 Task: Open a blank sheet, save the file as Christian Add the quote 'Strive to be a voice, not an echo.'Strive to be a voice, not an echo.  Apply font style Apply font style Broadway and font size 24 Align the text to the Right .Change the text color to  Orange
Action: Mouse moved to (30, 24)
Screenshot: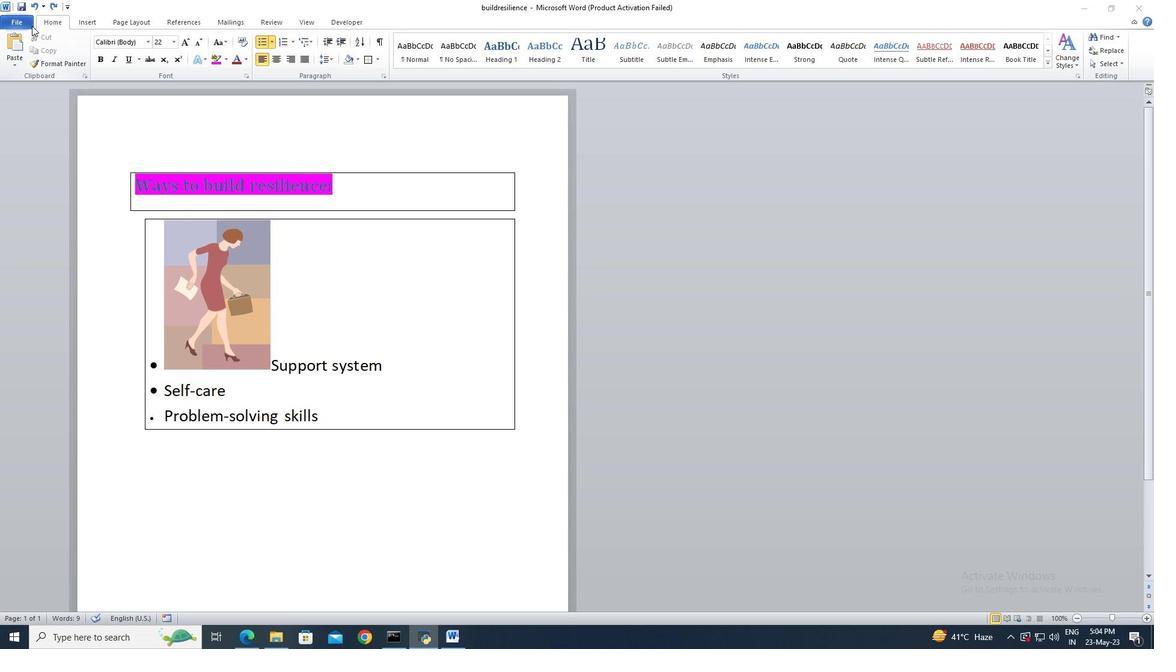 
Action: Mouse pressed left at (30, 24)
Screenshot: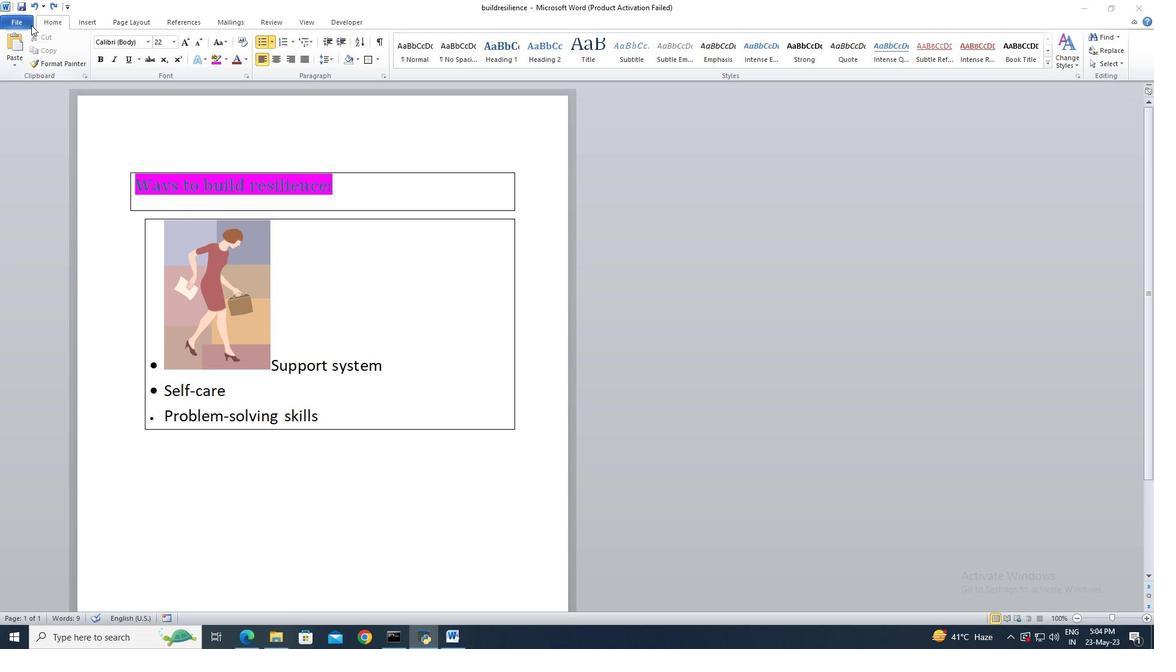 
Action: Mouse pressed left at (30, 24)
Screenshot: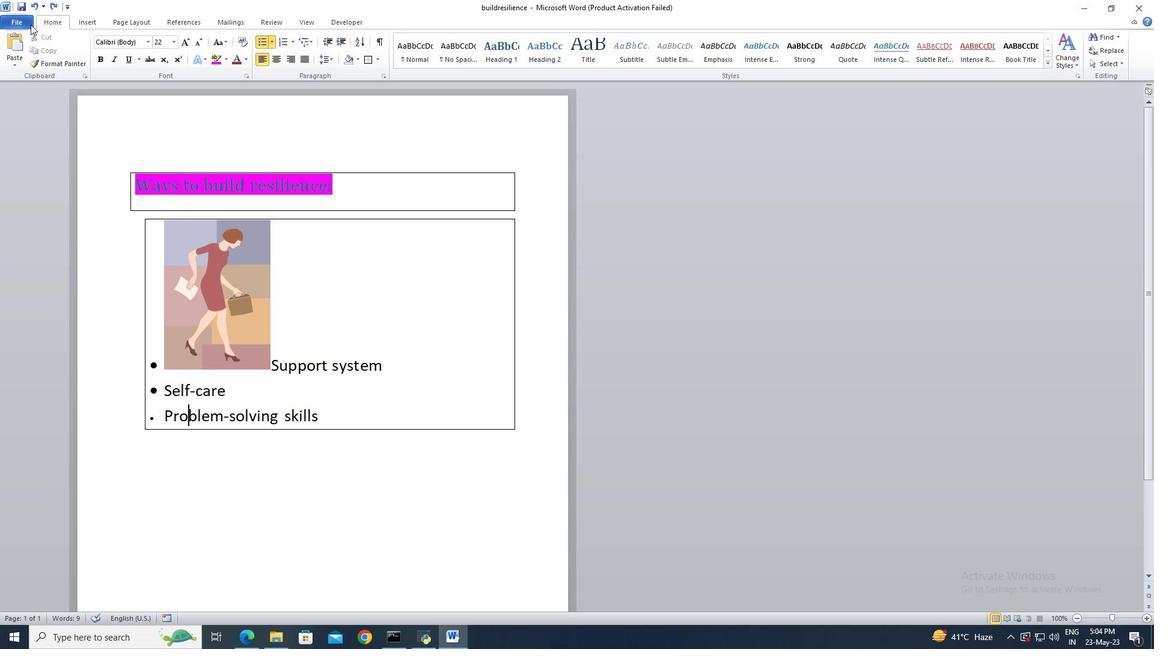 
Action: Mouse moved to (24, 154)
Screenshot: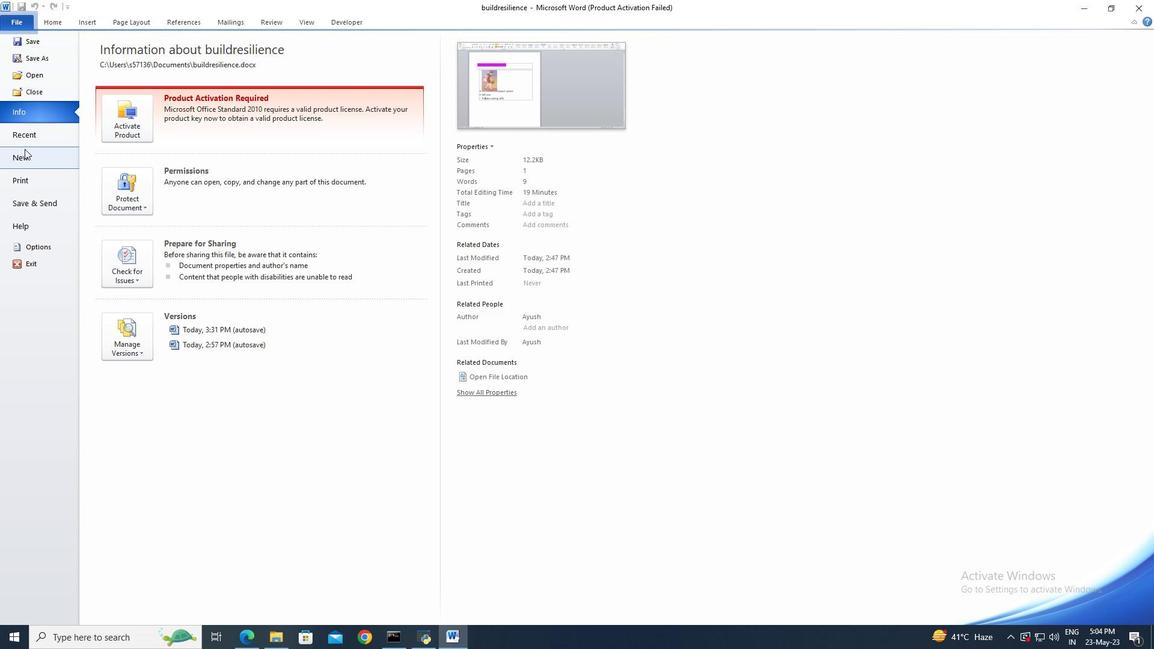 
Action: Mouse pressed left at (24, 154)
Screenshot: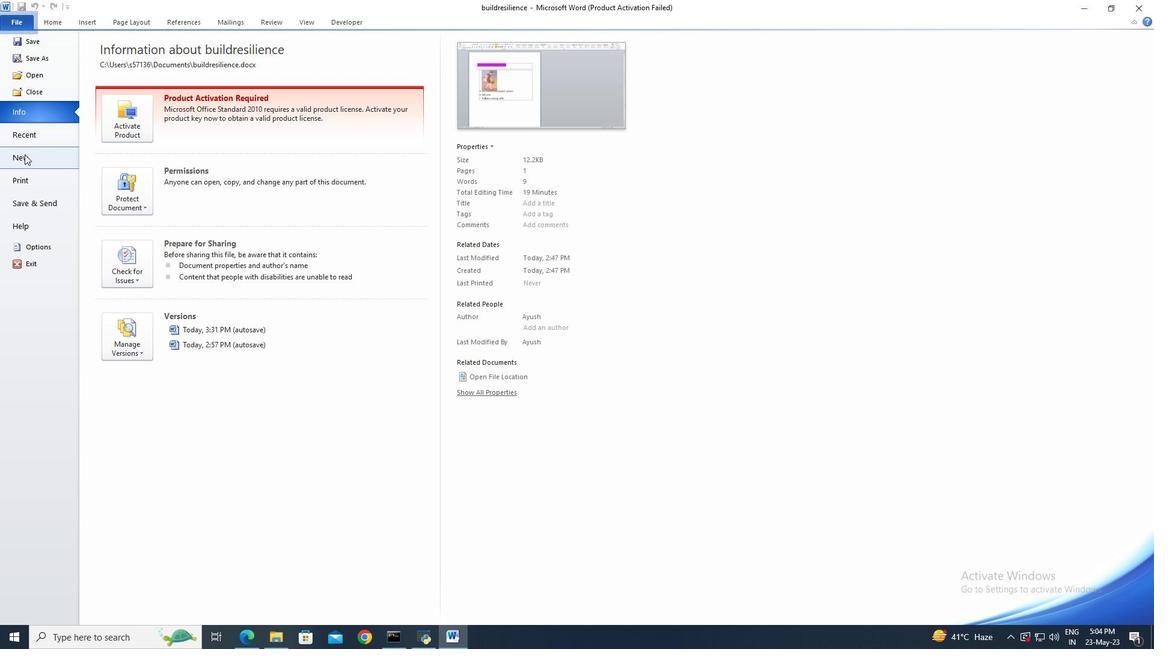 
Action: Mouse moved to (592, 300)
Screenshot: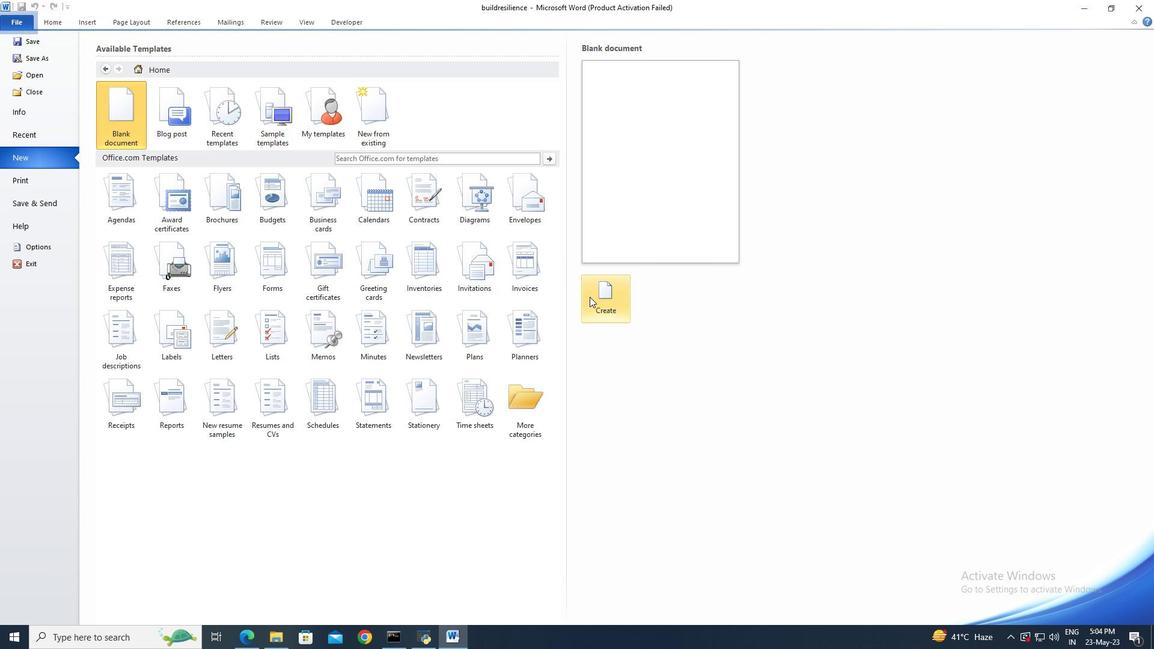 
Action: Mouse pressed left at (592, 300)
Screenshot: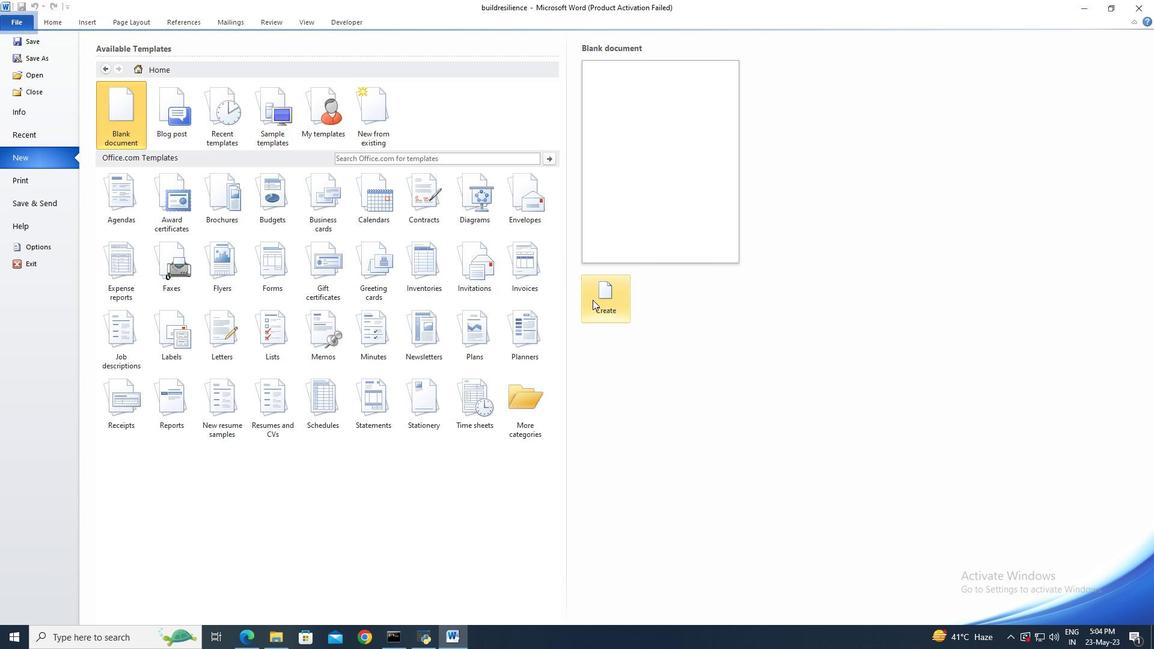 
Action: Mouse moved to (22, 21)
Screenshot: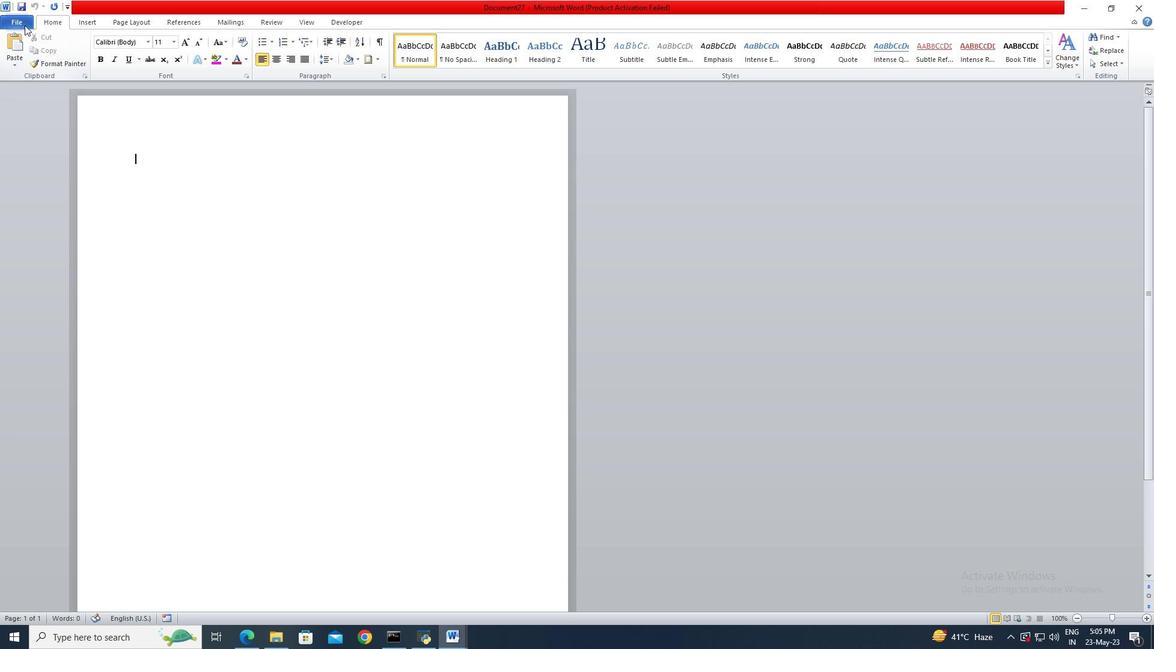 
Action: Mouse pressed left at (22, 21)
Screenshot: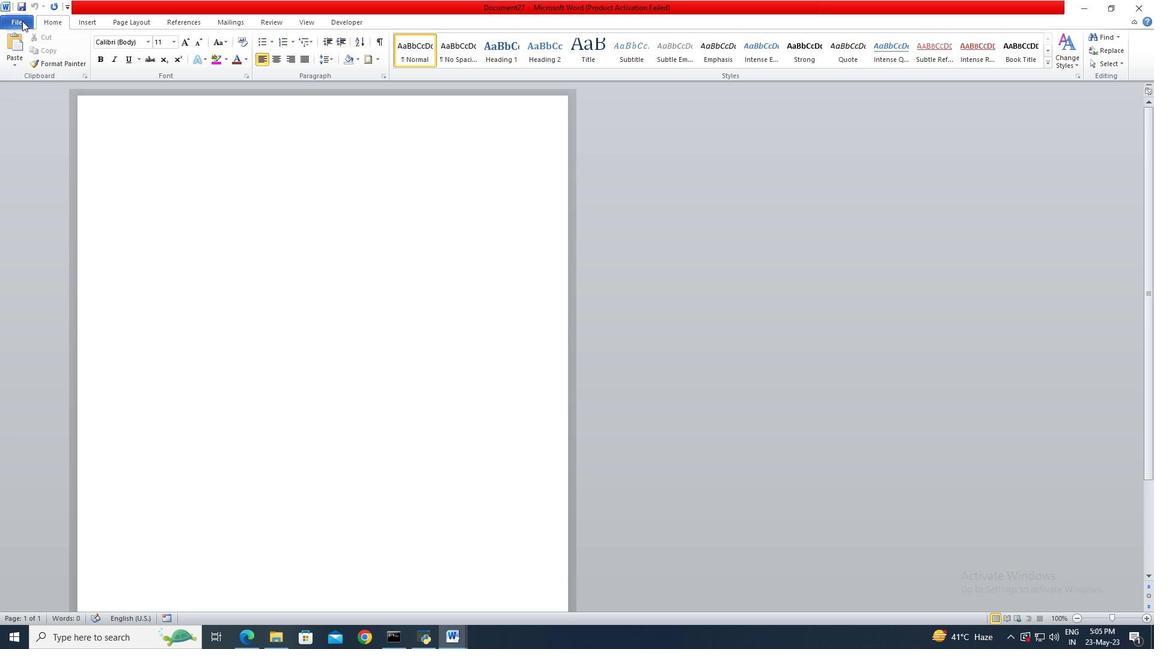 
Action: Mouse moved to (24, 57)
Screenshot: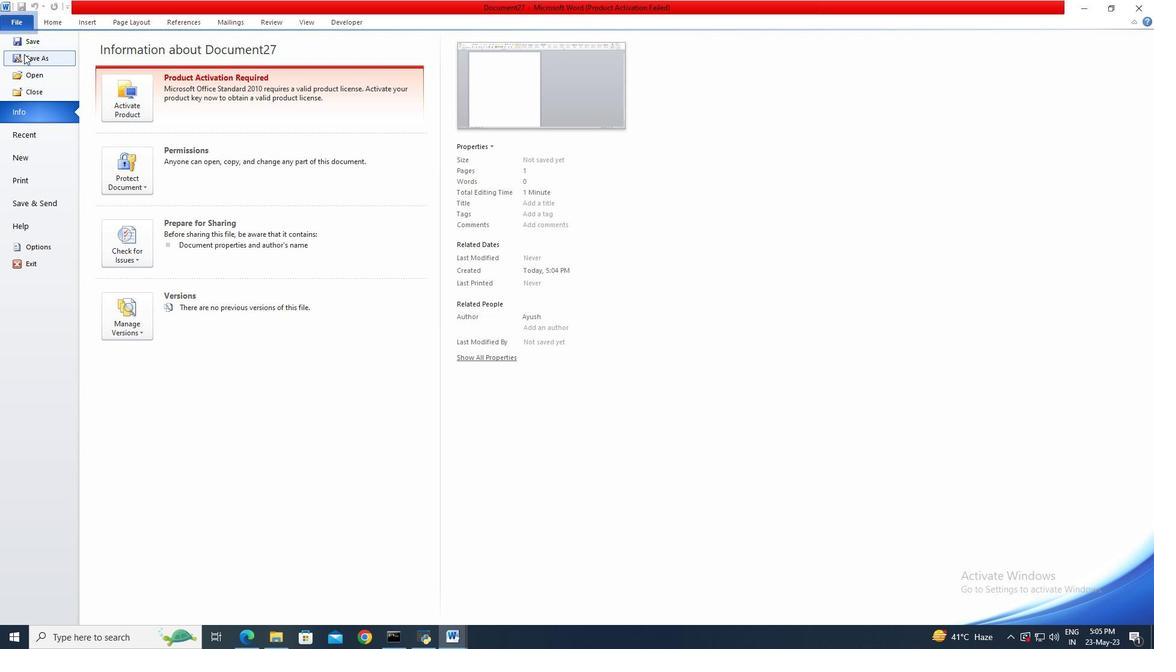
Action: Mouse pressed left at (24, 57)
Screenshot: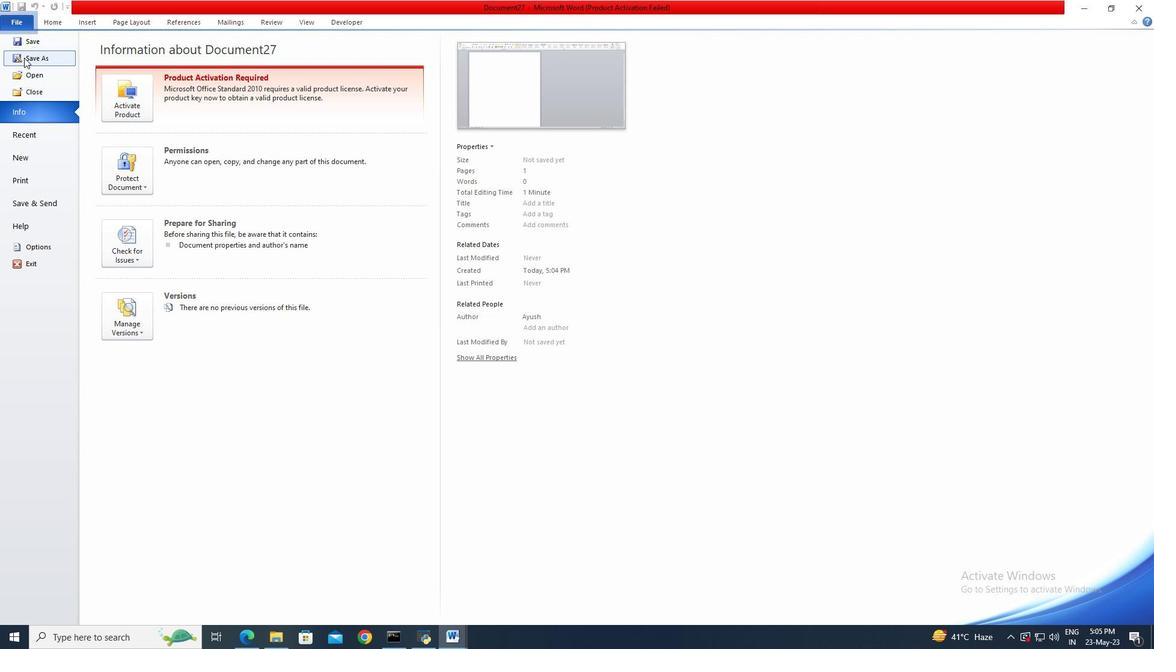 
Action: Key pressed <Key.shift>Christian
Screenshot: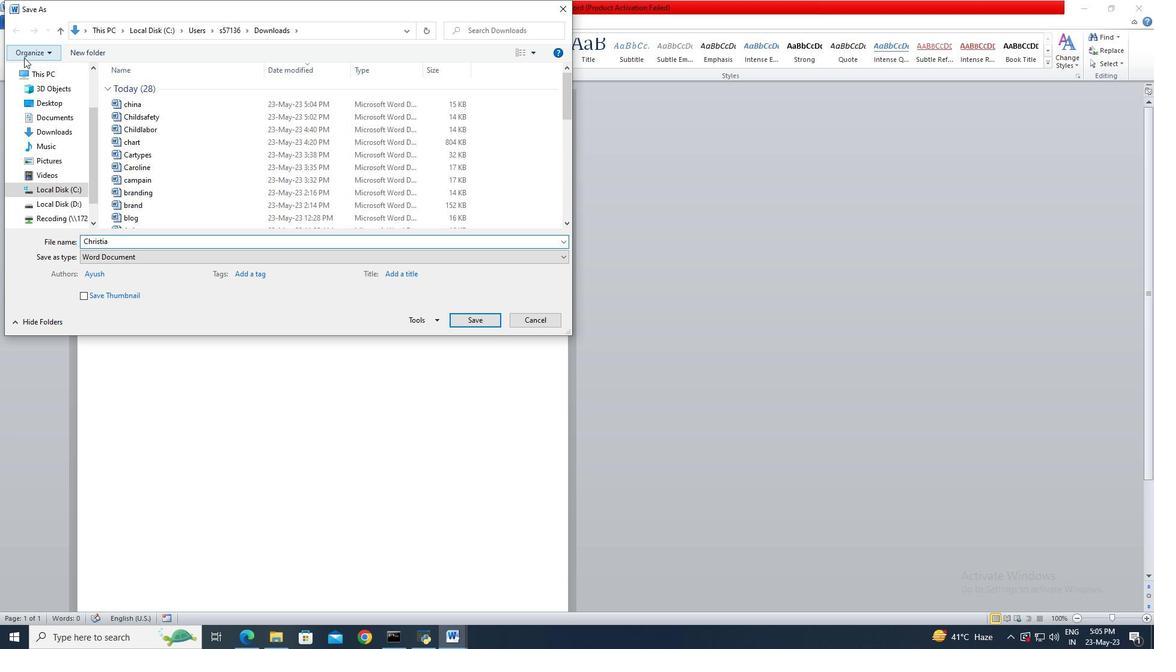 
Action: Mouse moved to (463, 317)
Screenshot: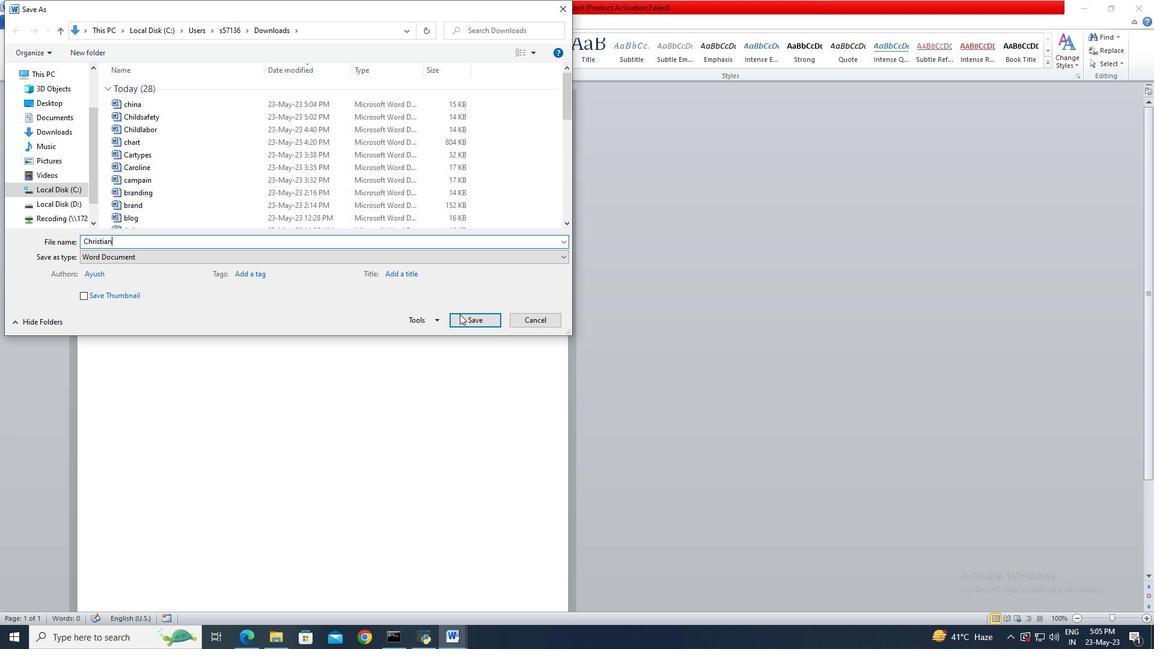 
Action: Mouse pressed left at (463, 317)
Screenshot: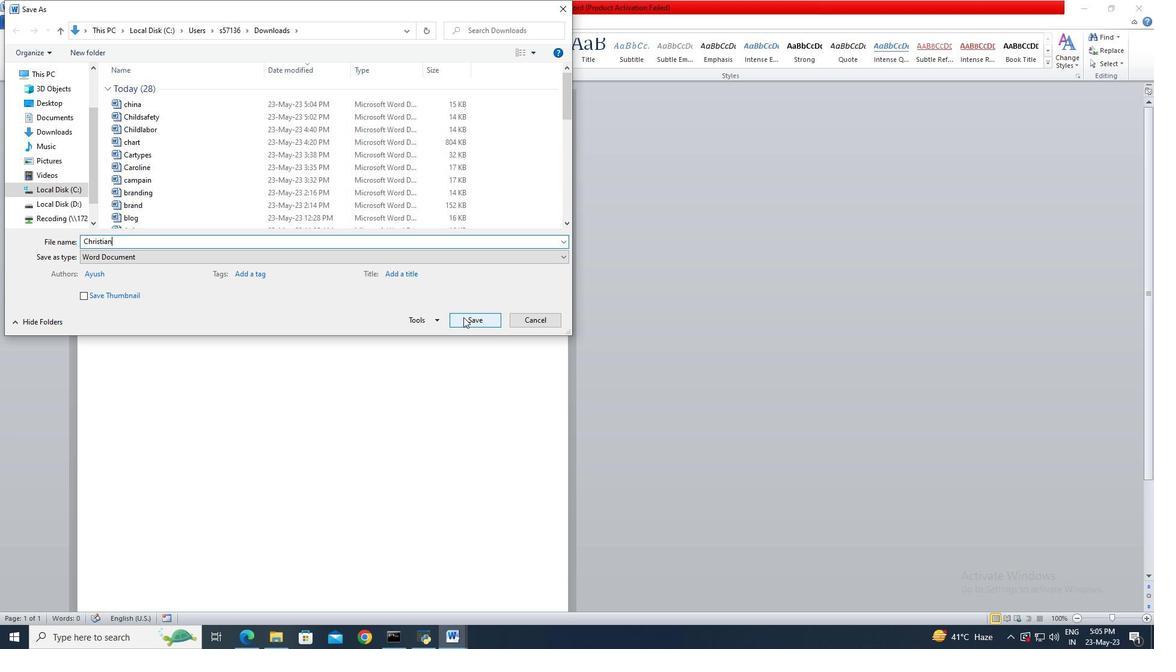 
Action: Mouse moved to (158, 166)
Screenshot: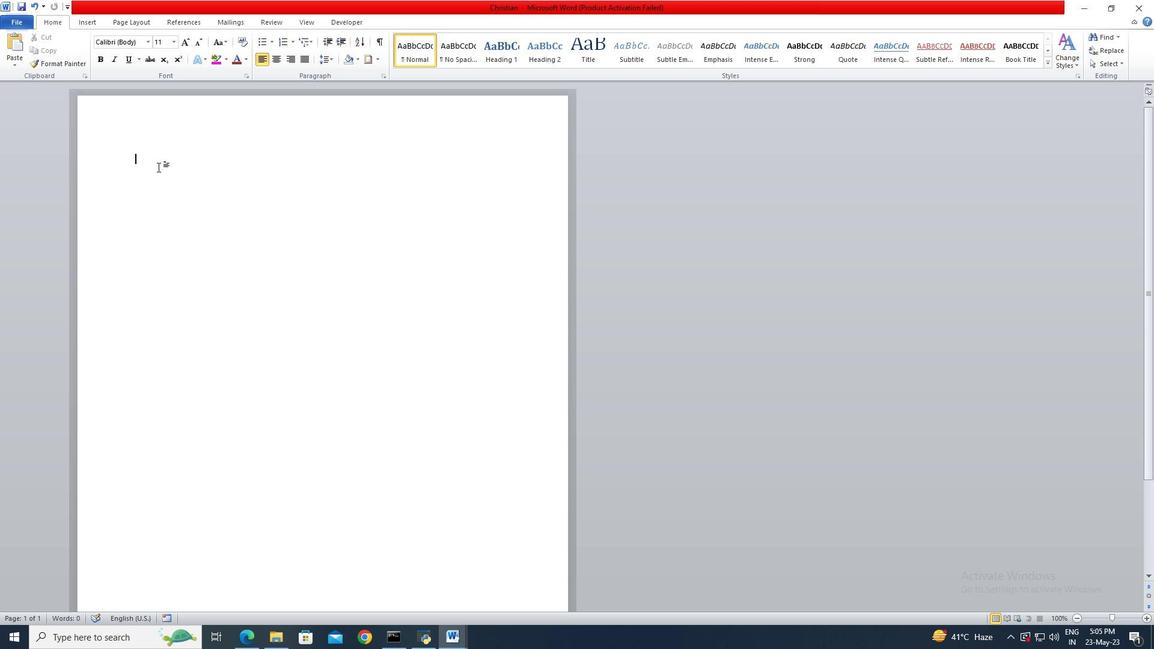 
Action: Mouse pressed left at (158, 166)
Screenshot: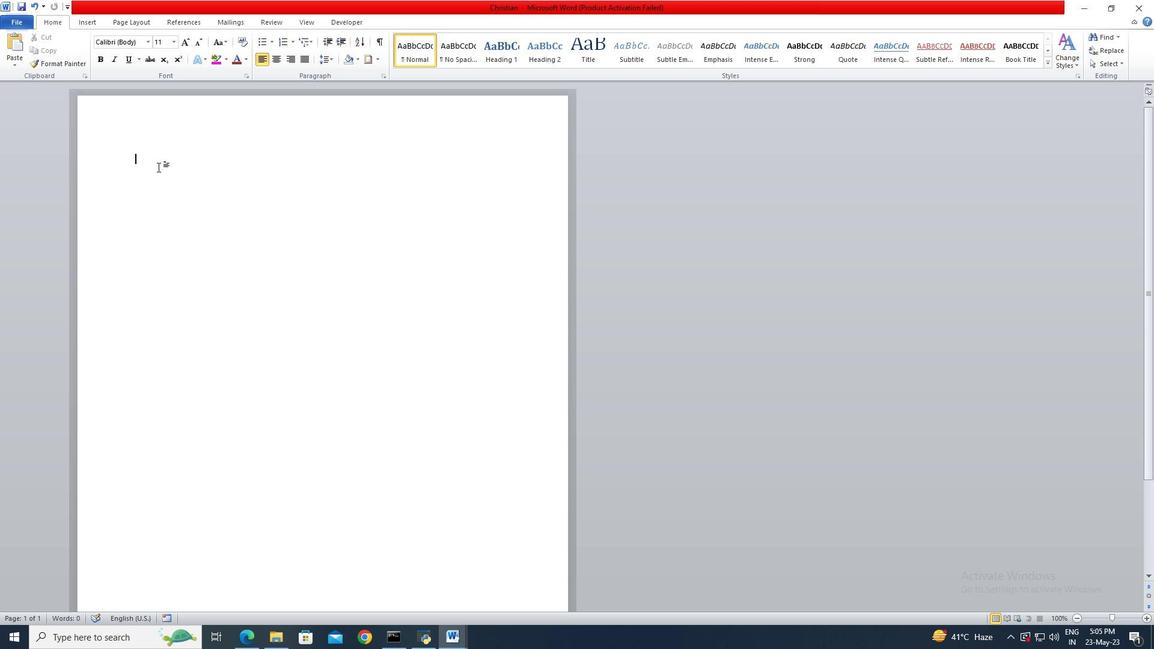 
Action: Key pressed <Key.shift>"<Key.shift_r>Strive<Key.space>to<Key.space>be<Key.space>a<Key.space>voice,<Key.space>not<Key.space>an<Key.space>echo.<Key.shift><Key.shift><Key.shift><Key.shift>"
Screenshot: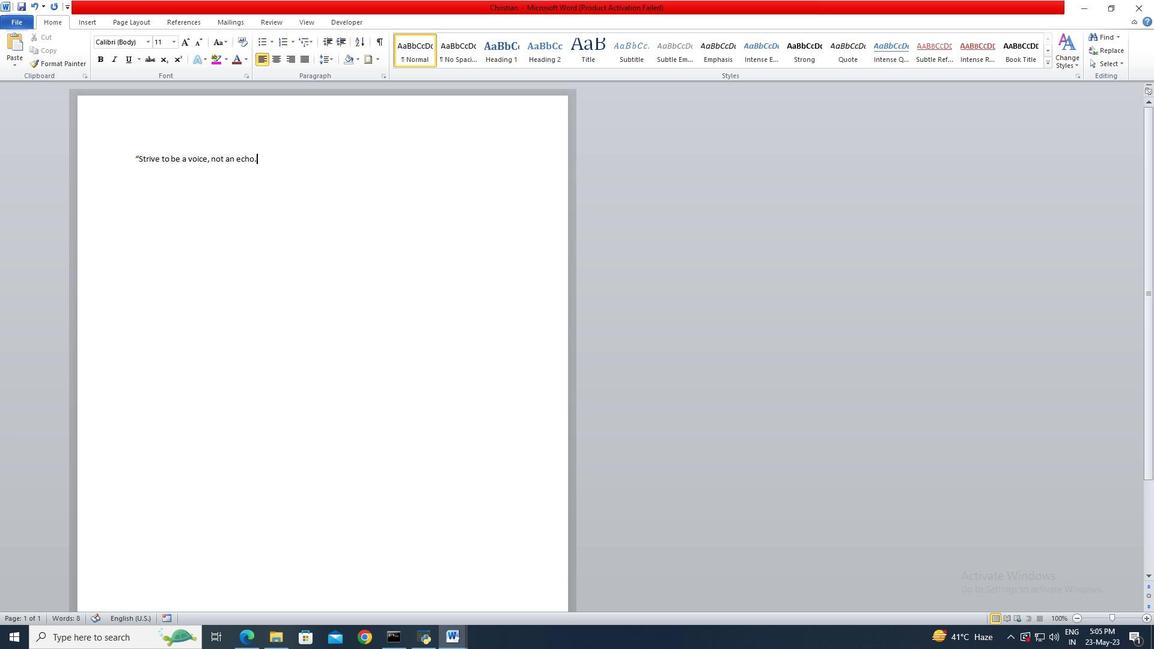 
Action: Mouse moved to (131, 158)
Screenshot: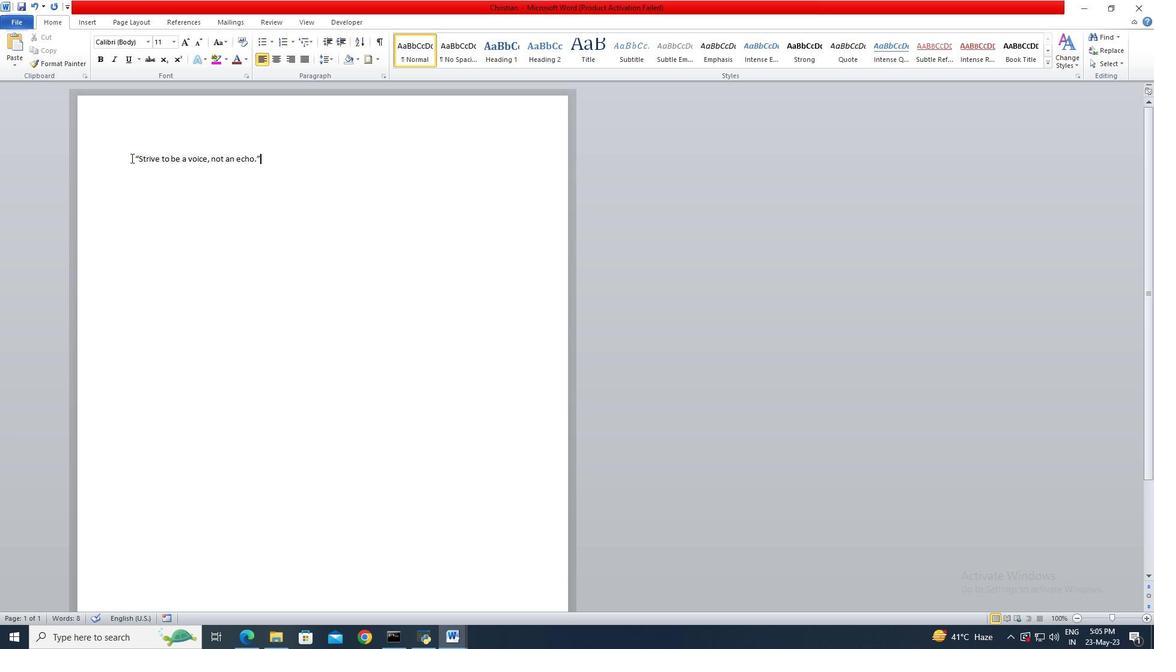 
Action: Mouse pressed left at (131, 158)
Screenshot: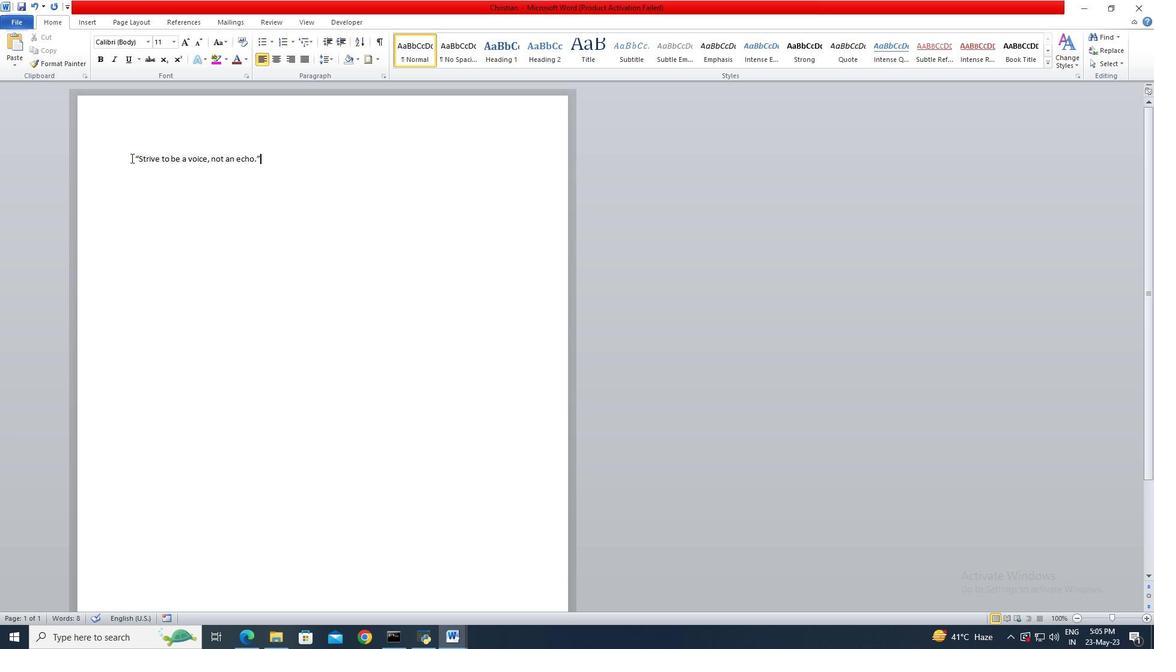 
Action: Mouse moved to (235, 158)
Screenshot: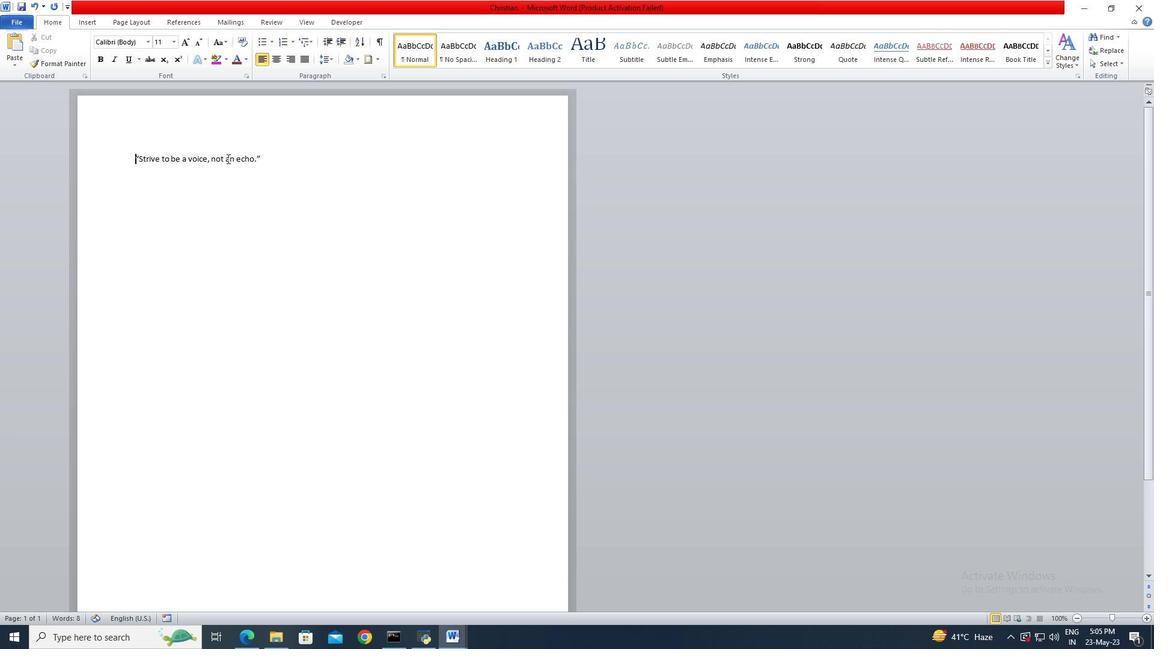 
Action: Key pressed <Key.shift>
Screenshot: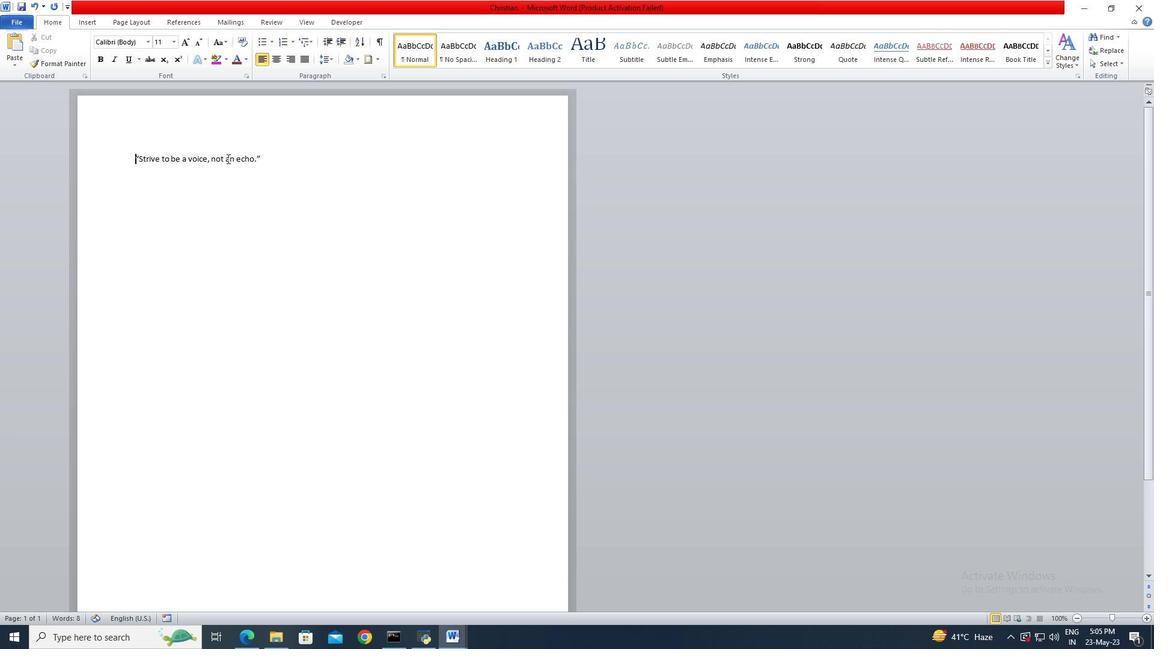 
Action: Mouse moved to (266, 159)
Screenshot: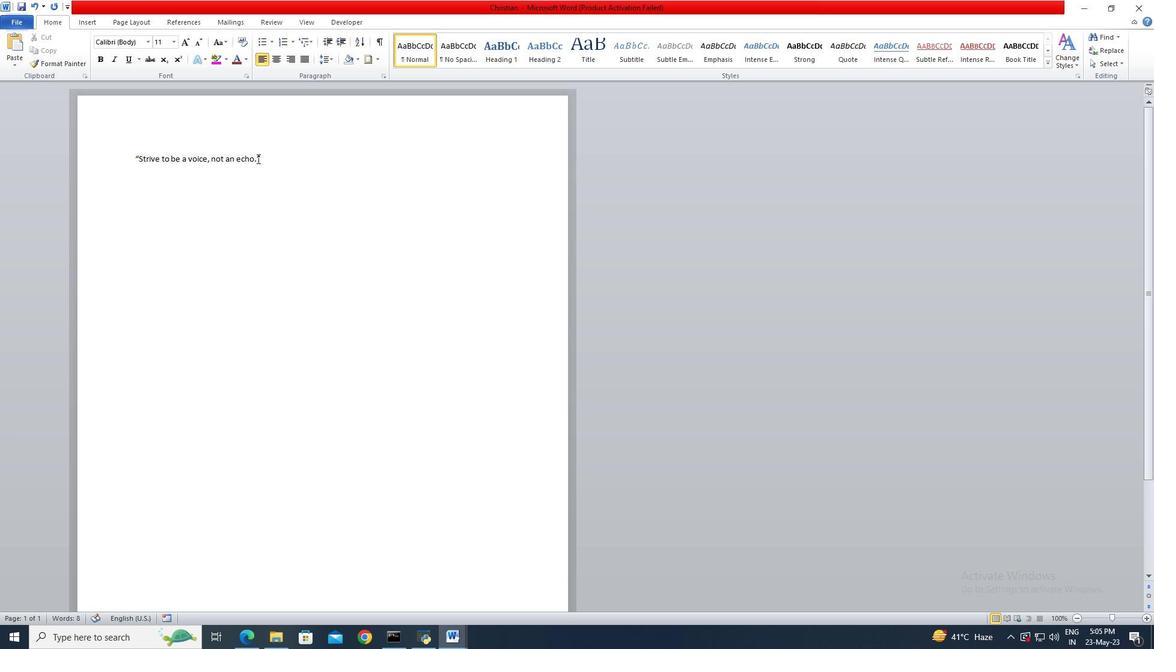 
Action: Key pressed <Key.shift><Key.shift><Key.shift><Key.shift><Key.shift><Key.shift><Key.shift><Key.shift>
Screenshot: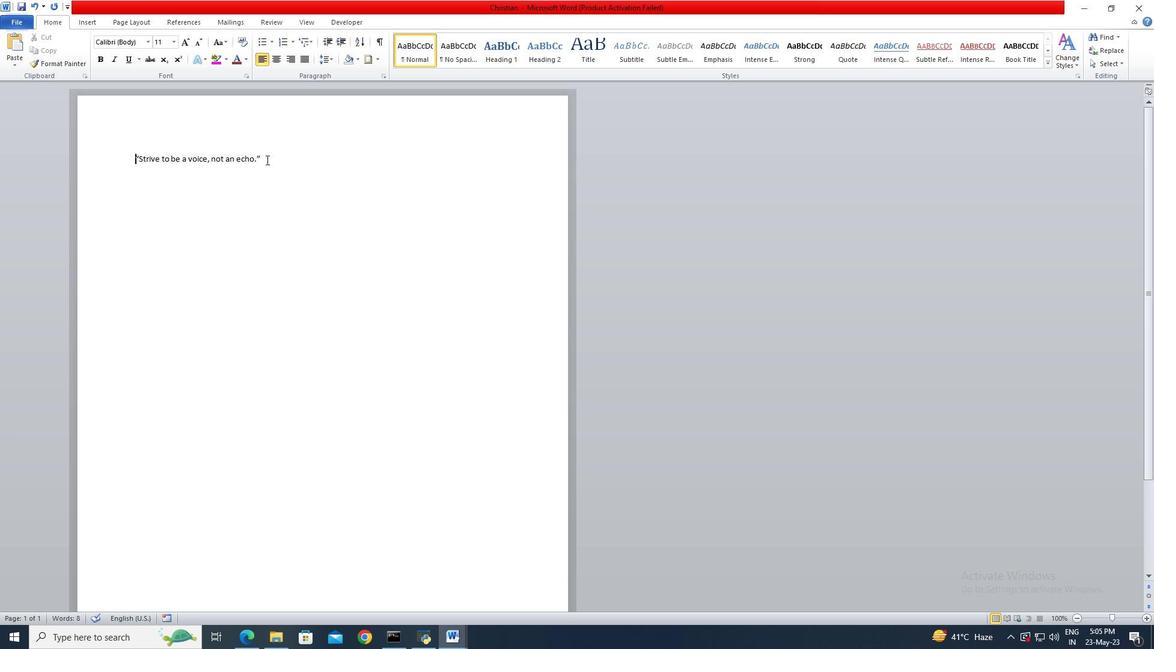 
Action: Mouse pressed left at (266, 159)
Screenshot: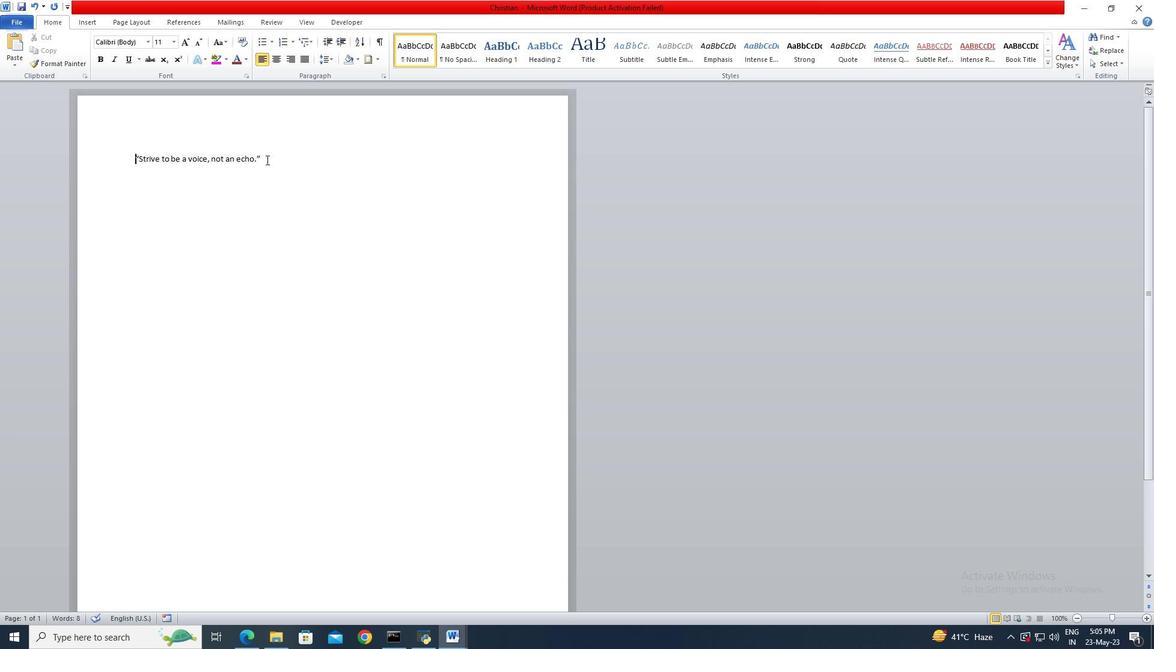 
Action: Key pressed <Key.shift><Key.shift><Key.shift><Key.shift><Key.shift><Key.shift>
Screenshot: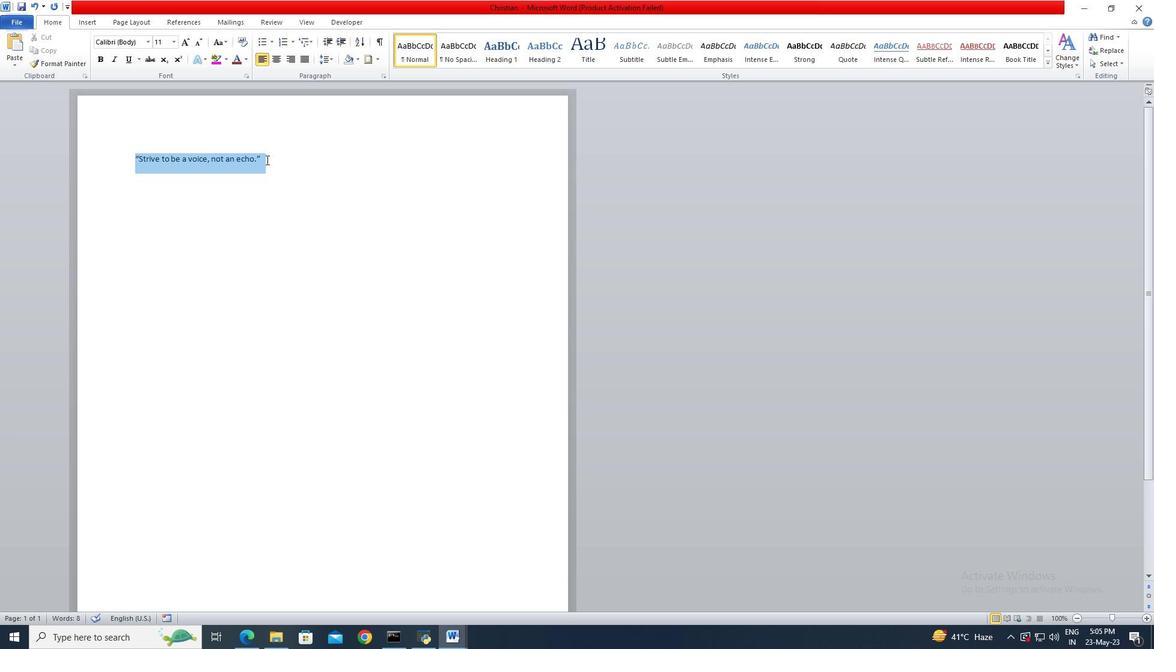 
Action: Mouse moved to (150, 47)
Screenshot: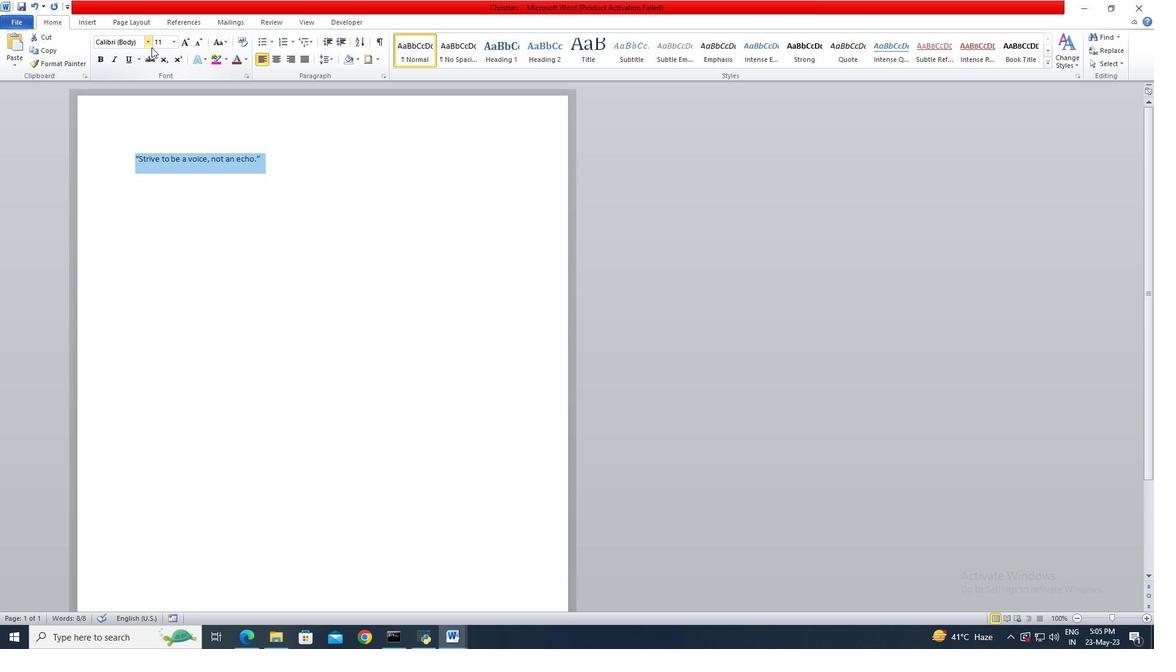 
Action: Mouse pressed left at (150, 47)
Screenshot: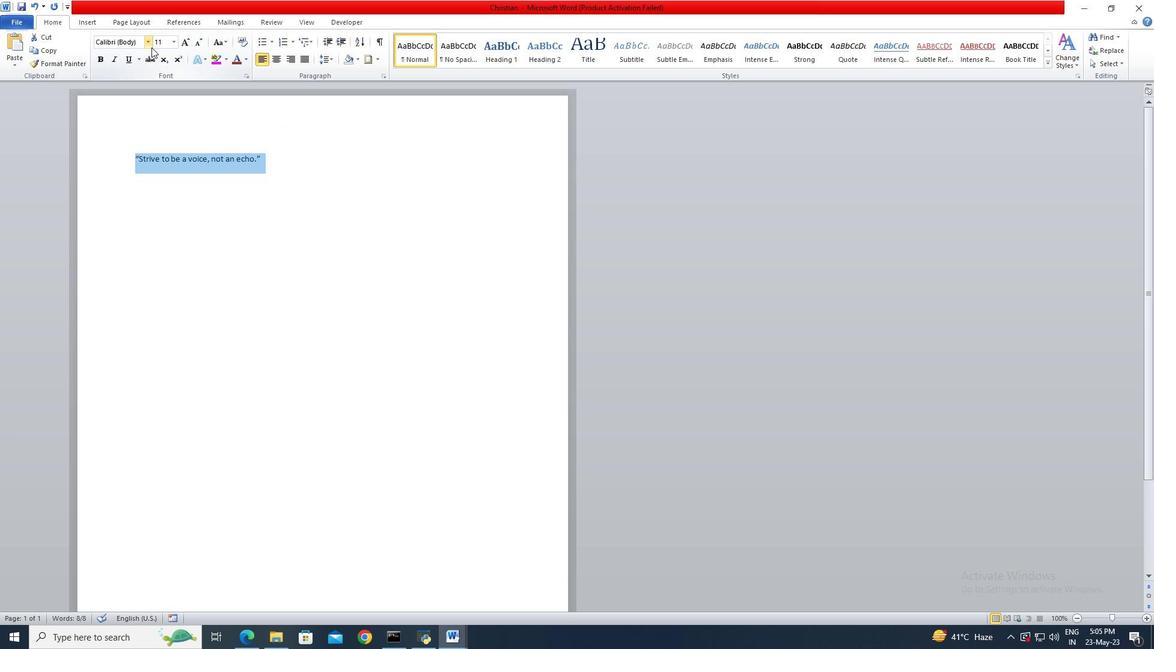 
Action: Mouse moved to (178, 358)
Screenshot: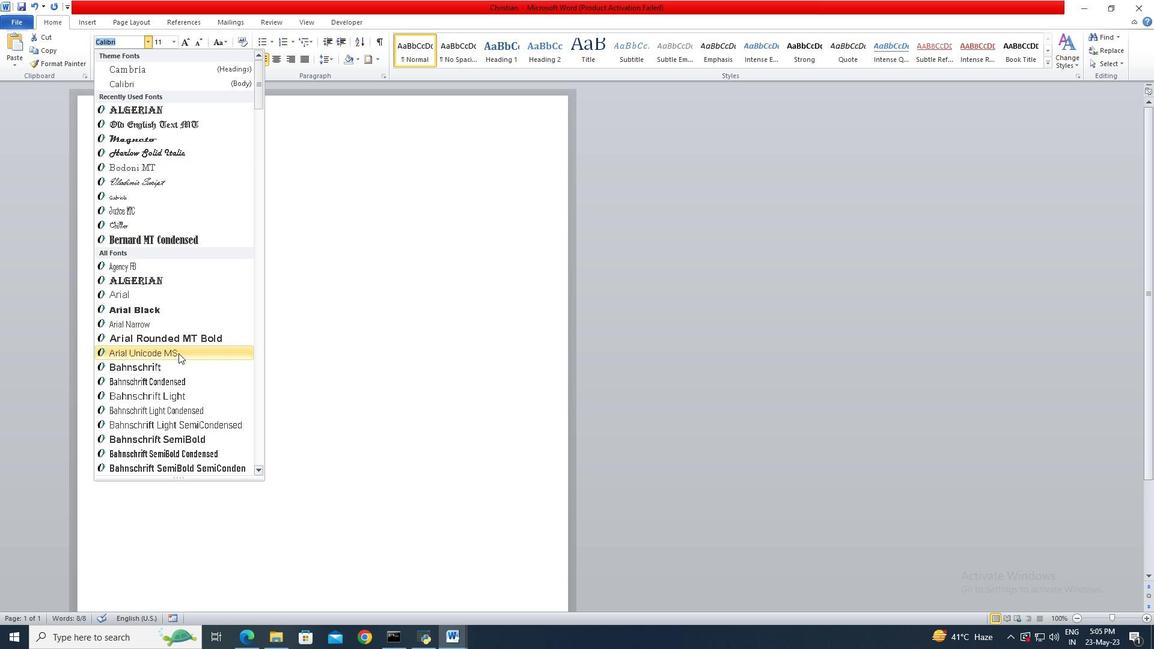 
Action: Mouse scrolled (178, 357) with delta (0, 0)
Screenshot: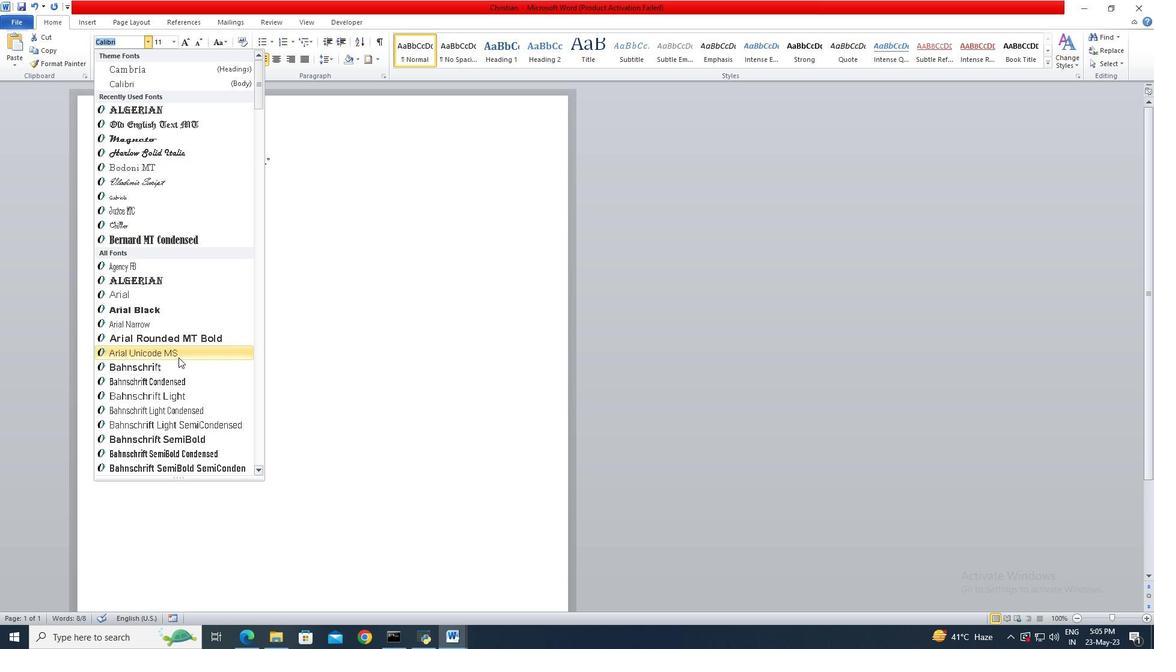 
Action: Mouse moved to (178, 358)
Screenshot: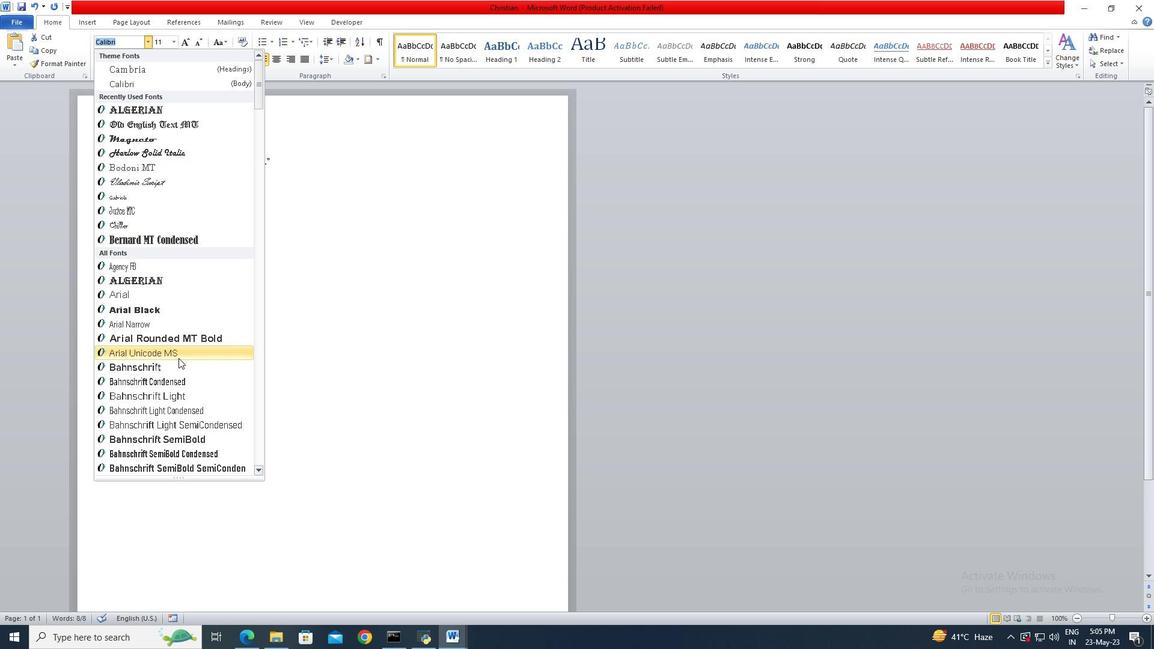 
Action: Mouse scrolled (178, 358) with delta (0, 0)
Screenshot: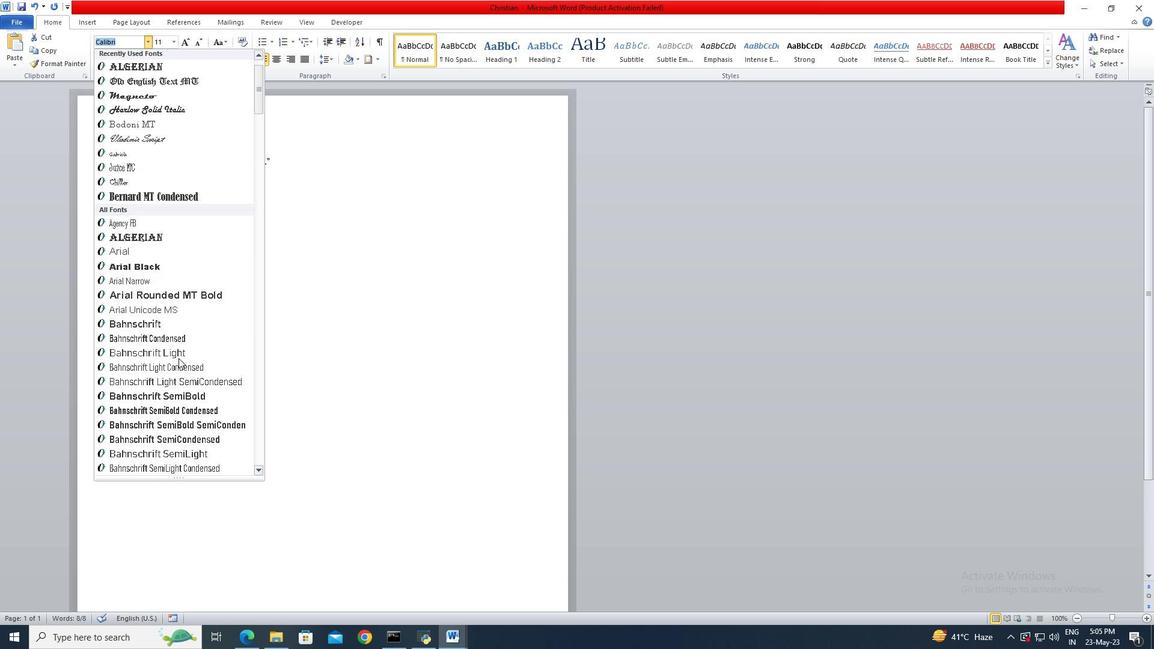 
Action: Mouse scrolled (178, 358) with delta (0, 0)
Screenshot: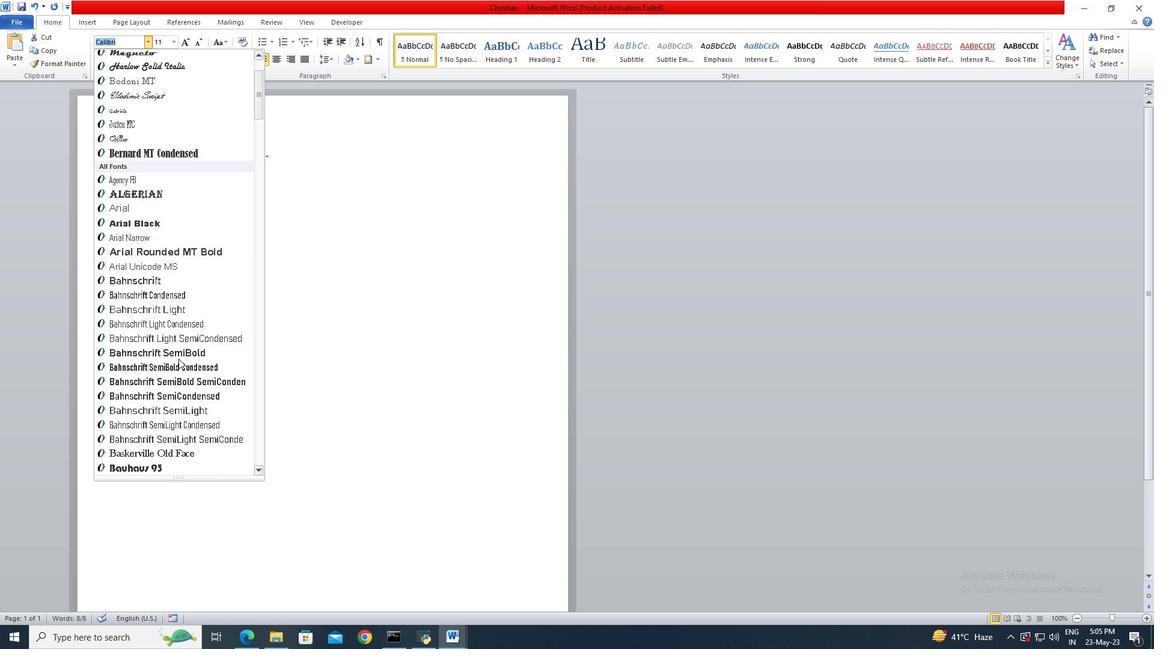 
Action: Mouse scrolled (178, 358) with delta (0, 0)
Screenshot: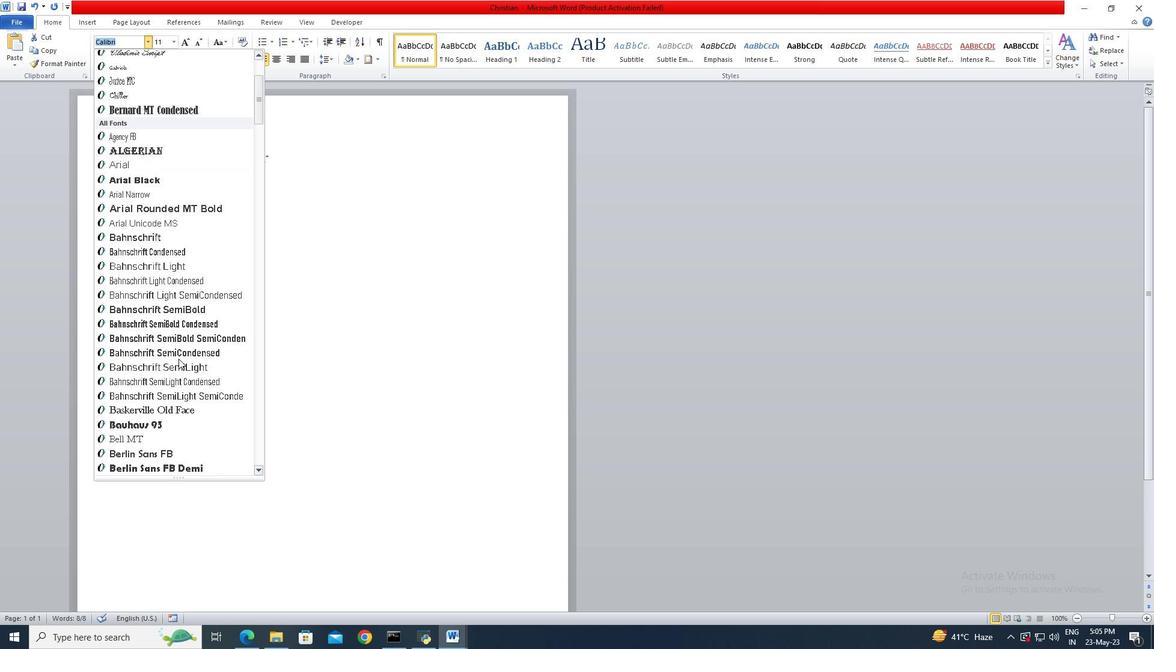 
Action: Mouse scrolled (178, 358) with delta (0, 0)
Screenshot: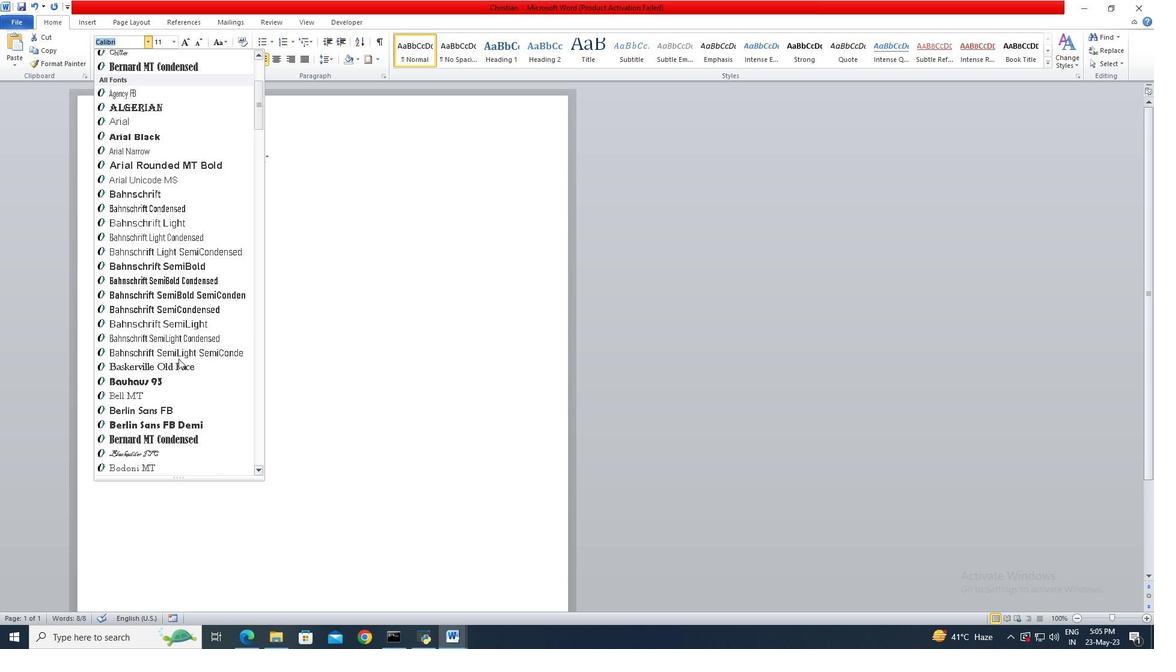 
Action: Mouse scrolled (178, 358) with delta (0, 0)
Screenshot: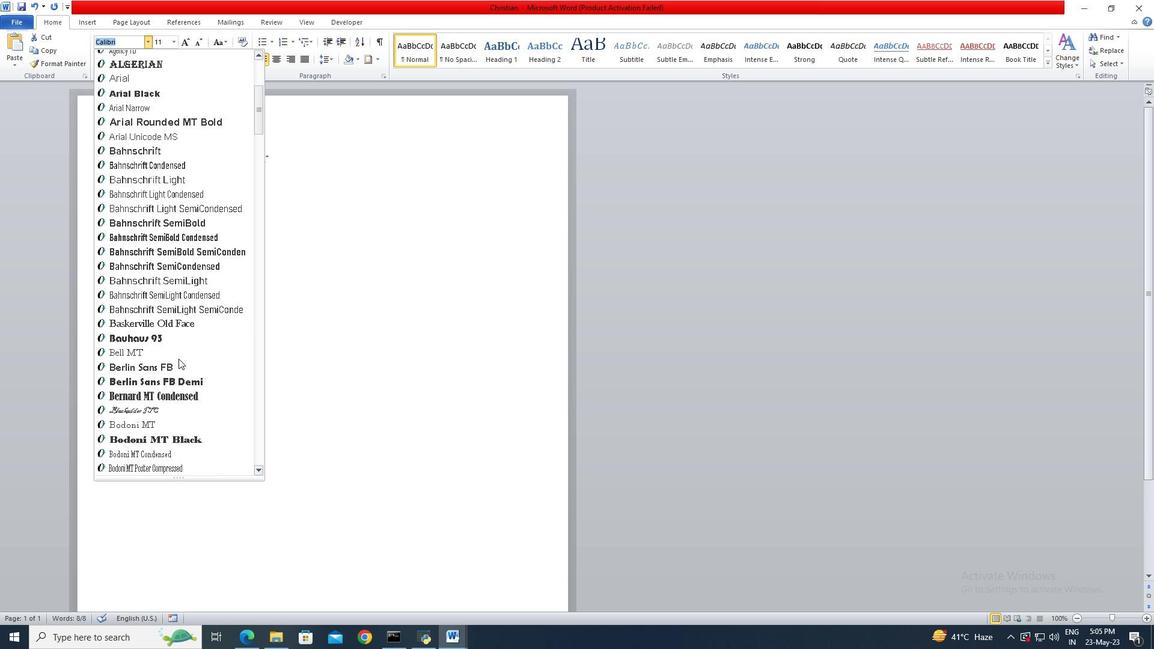 
Action: Mouse scrolled (178, 358) with delta (0, 0)
Screenshot: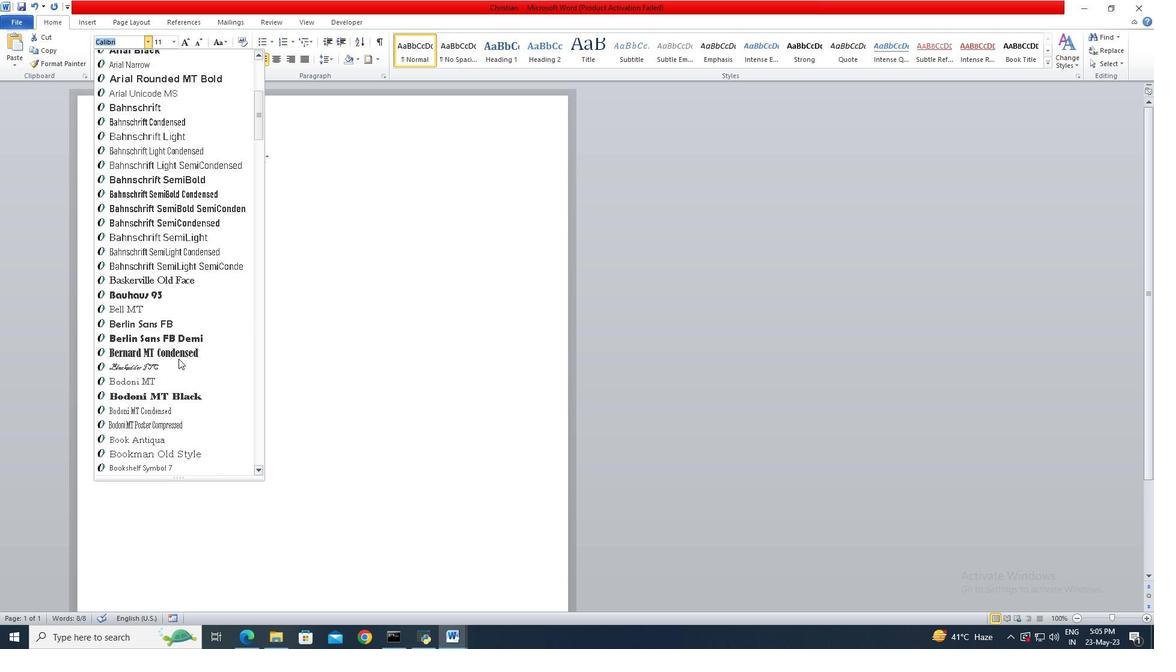 
Action: Mouse moved to (176, 465)
Screenshot: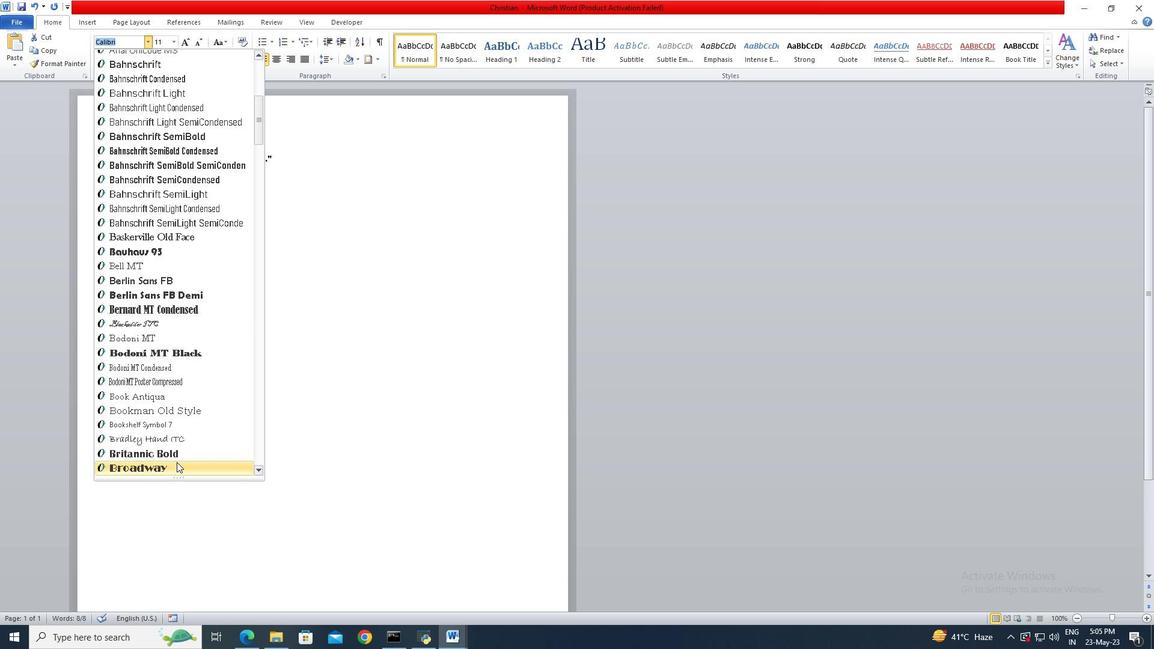 
Action: Mouse pressed left at (176, 465)
Screenshot: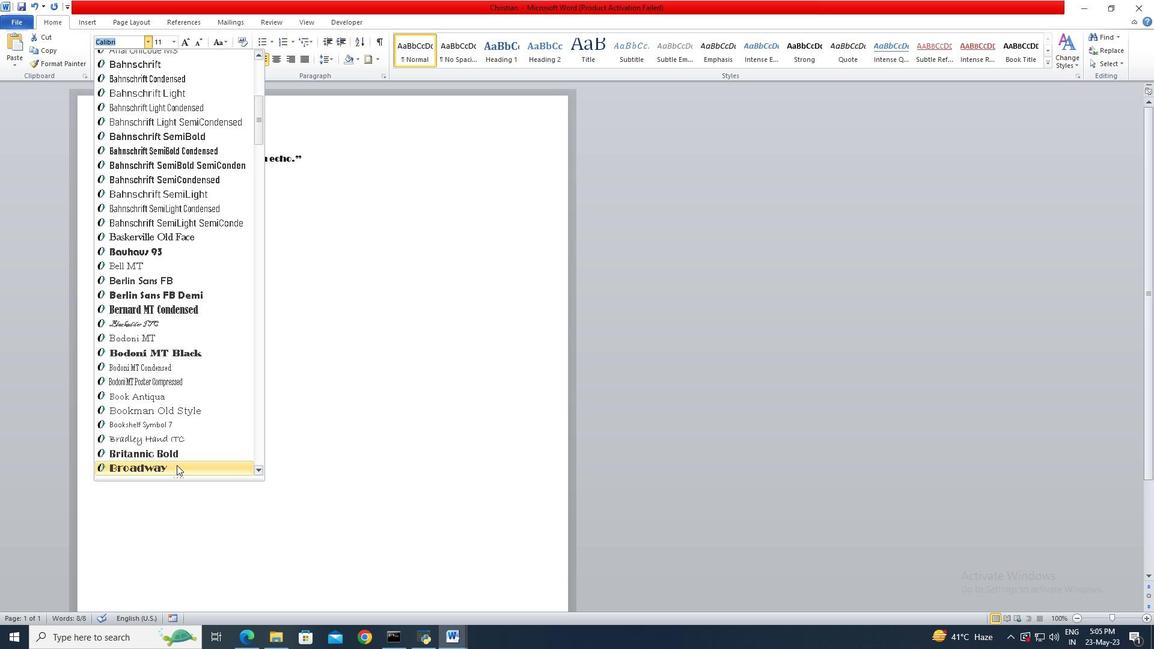 
Action: Mouse moved to (173, 42)
Screenshot: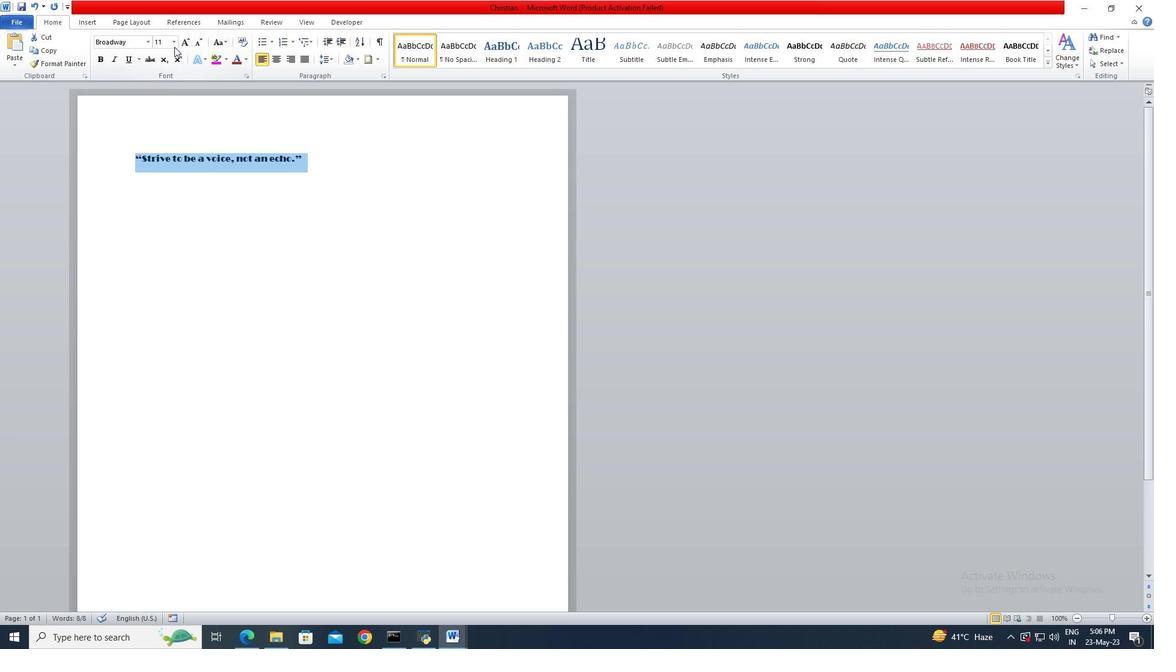 
Action: Mouse pressed left at (173, 42)
Screenshot: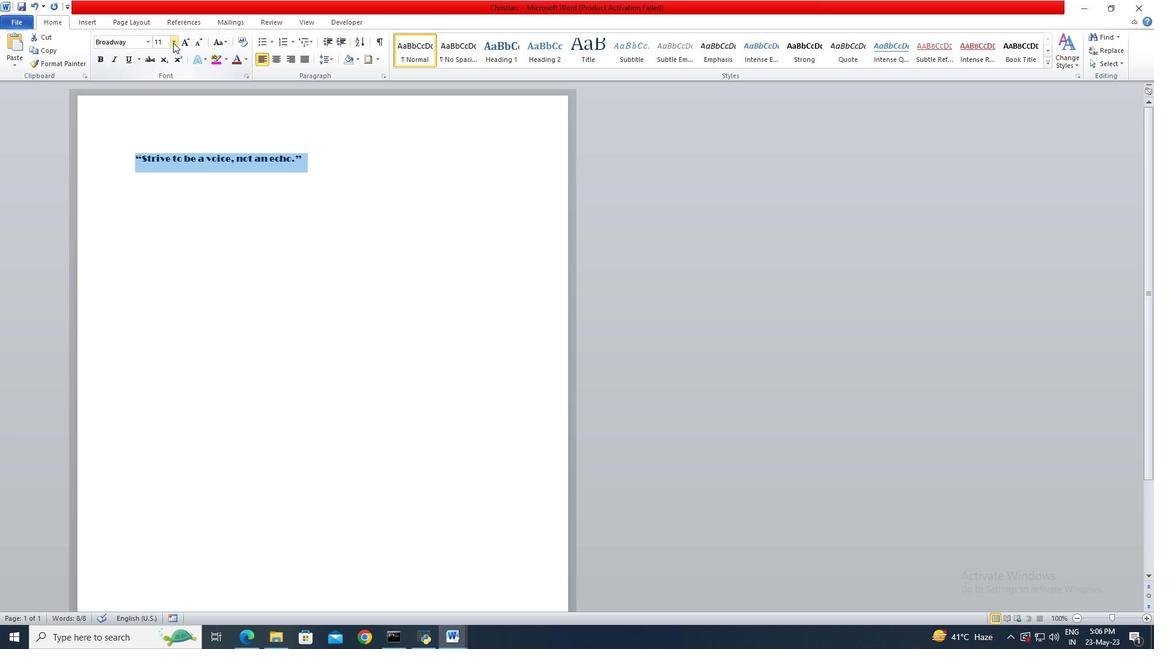 
Action: Mouse moved to (162, 157)
Screenshot: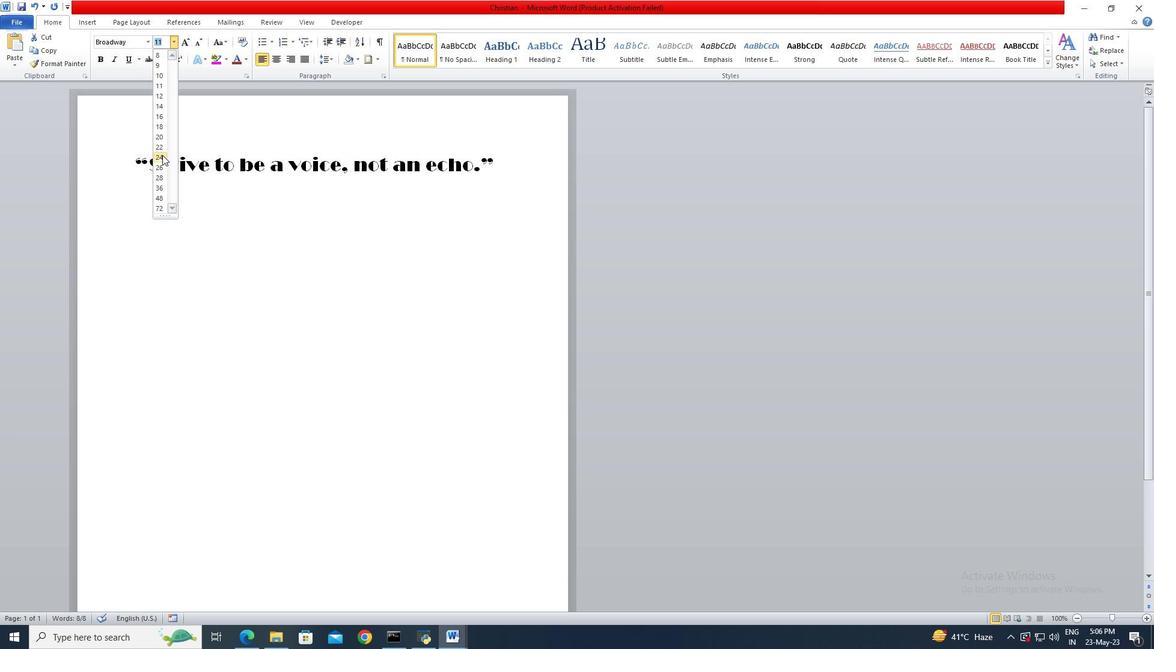 
Action: Mouse pressed left at (162, 157)
Screenshot: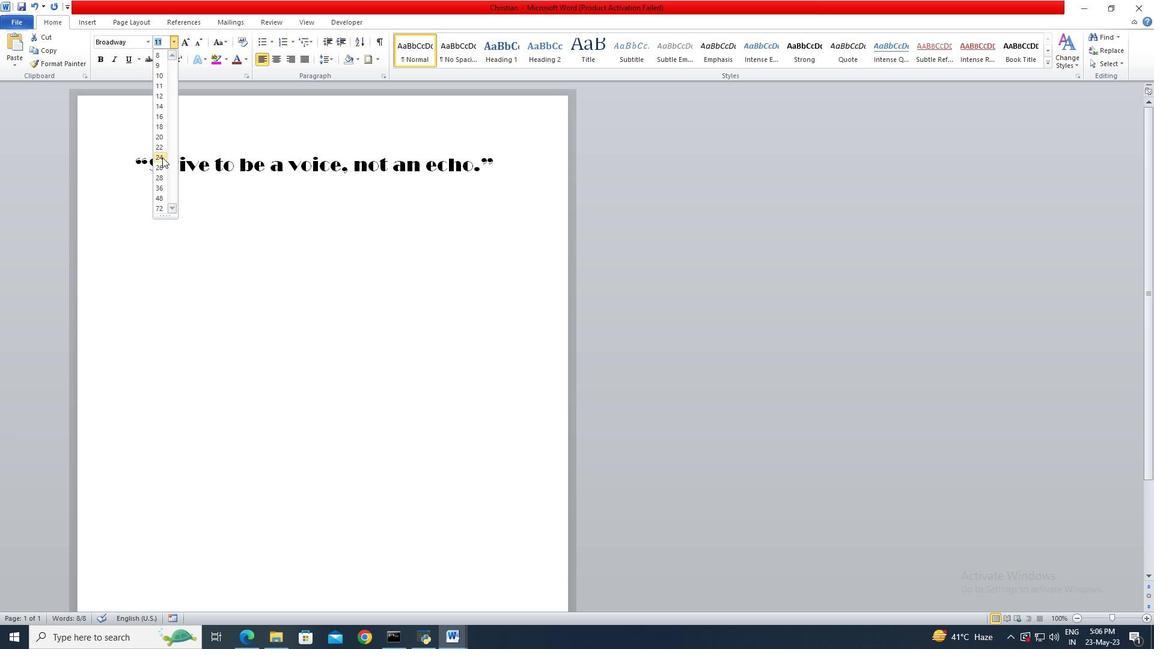 
Action: Mouse moved to (289, 64)
Screenshot: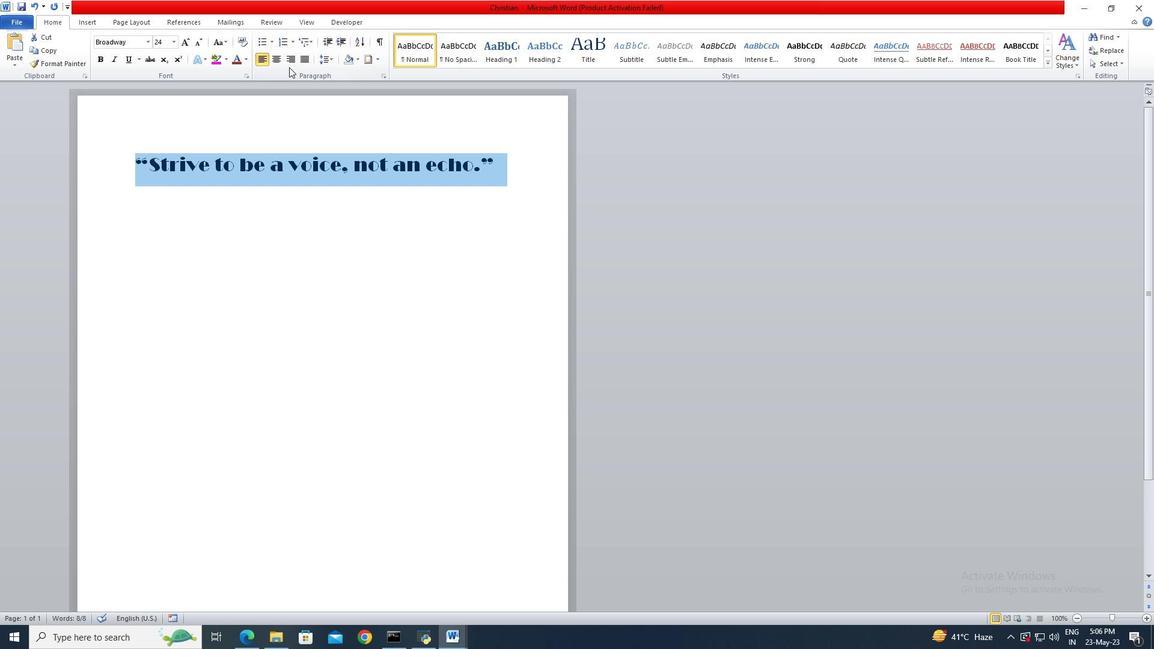 
Action: Mouse pressed left at (289, 64)
Screenshot: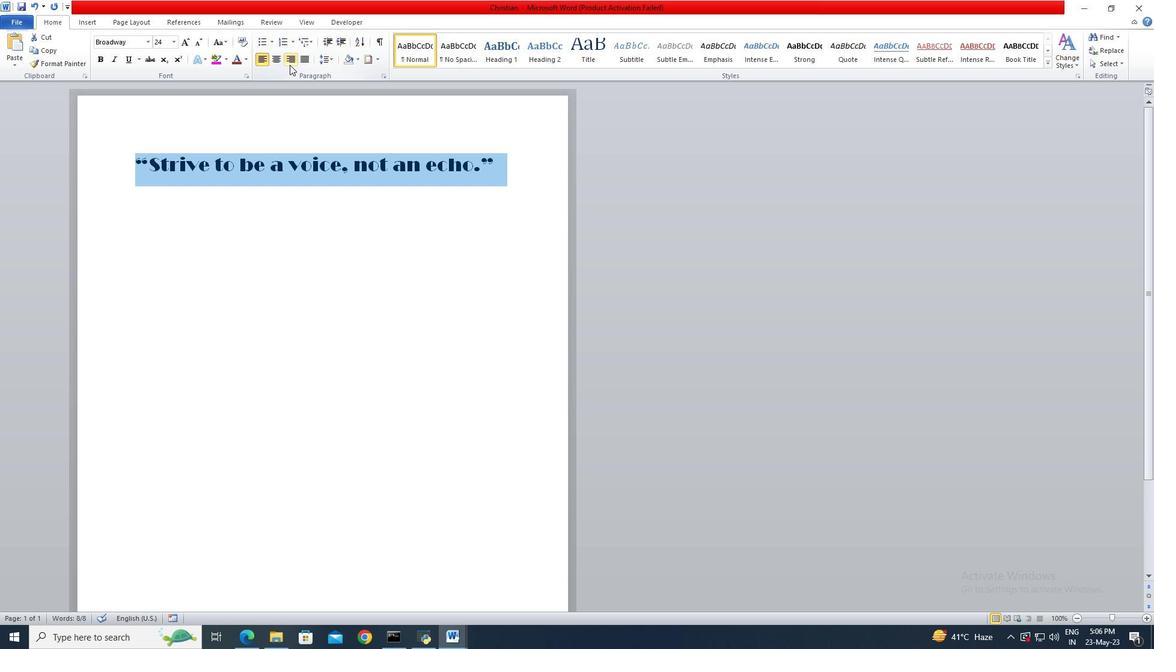 
Action: Mouse moved to (248, 59)
Screenshot: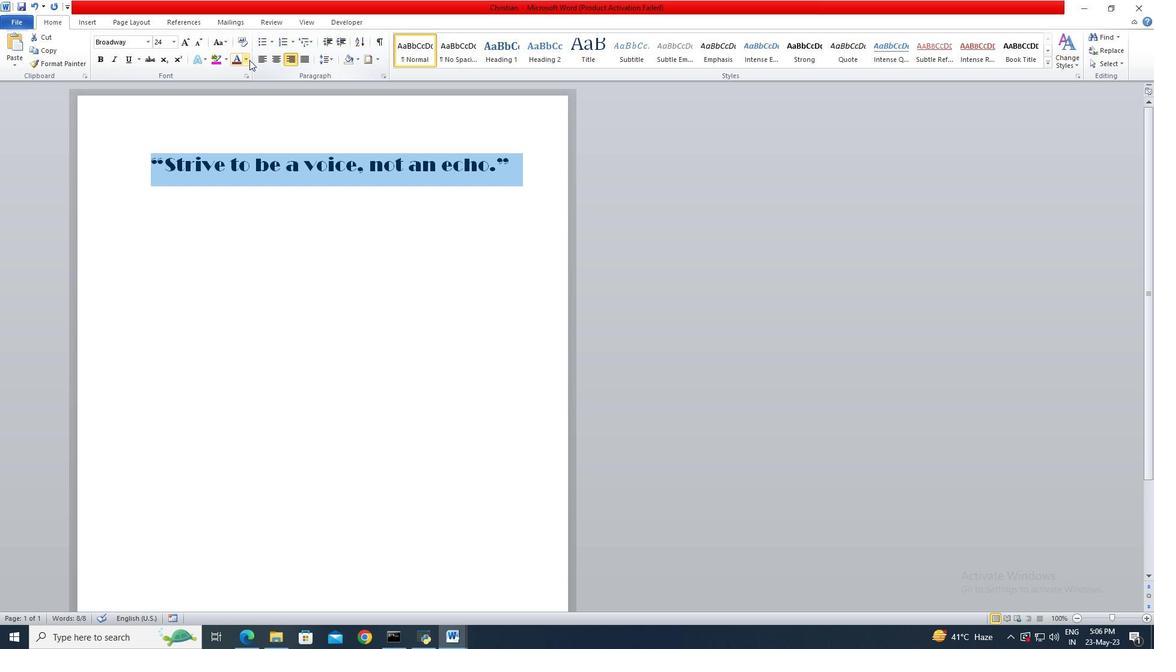 
Action: Mouse pressed left at (248, 59)
Screenshot: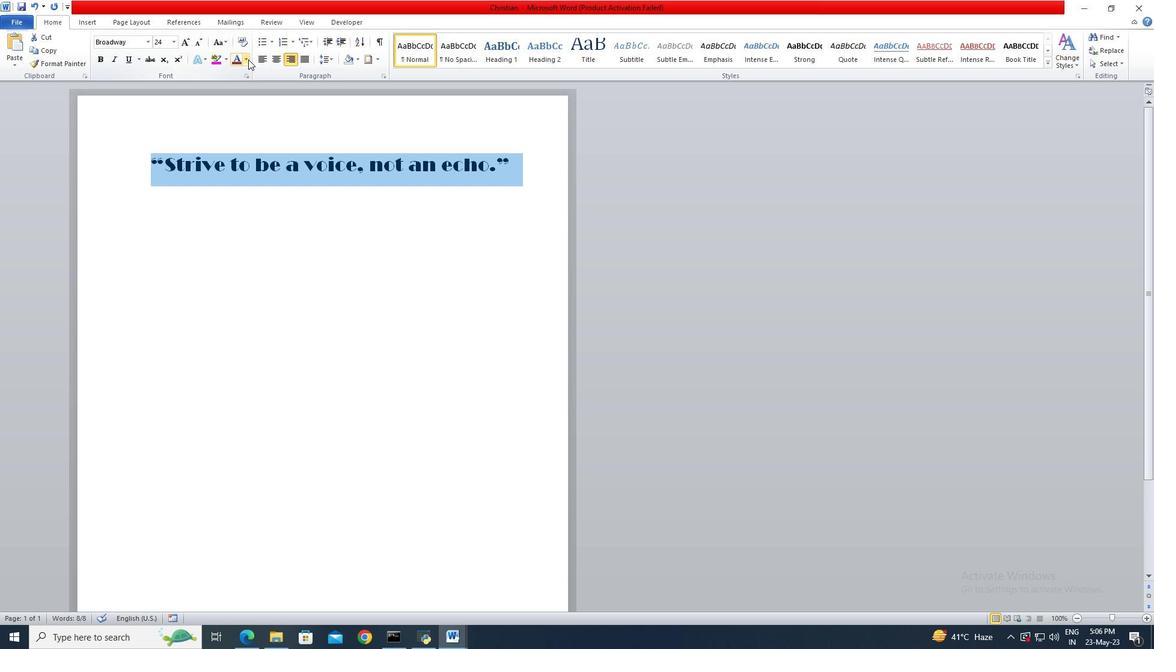 
Action: Mouse moved to (325, 97)
Screenshot: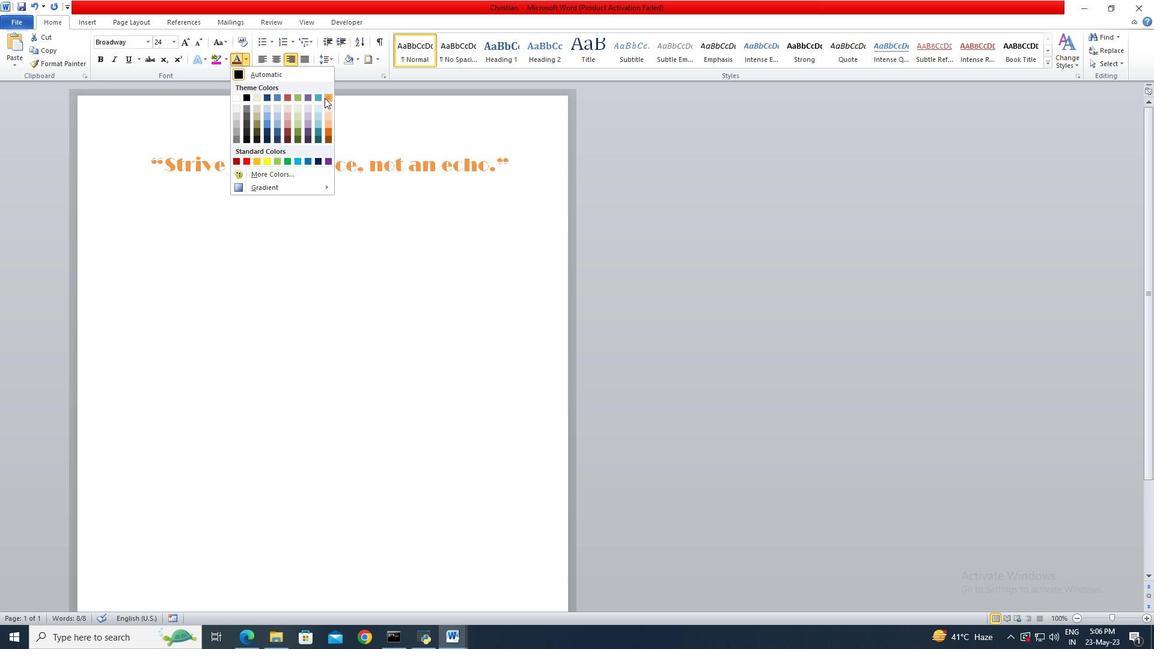 
Action: Mouse pressed left at (325, 97)
Screenshot: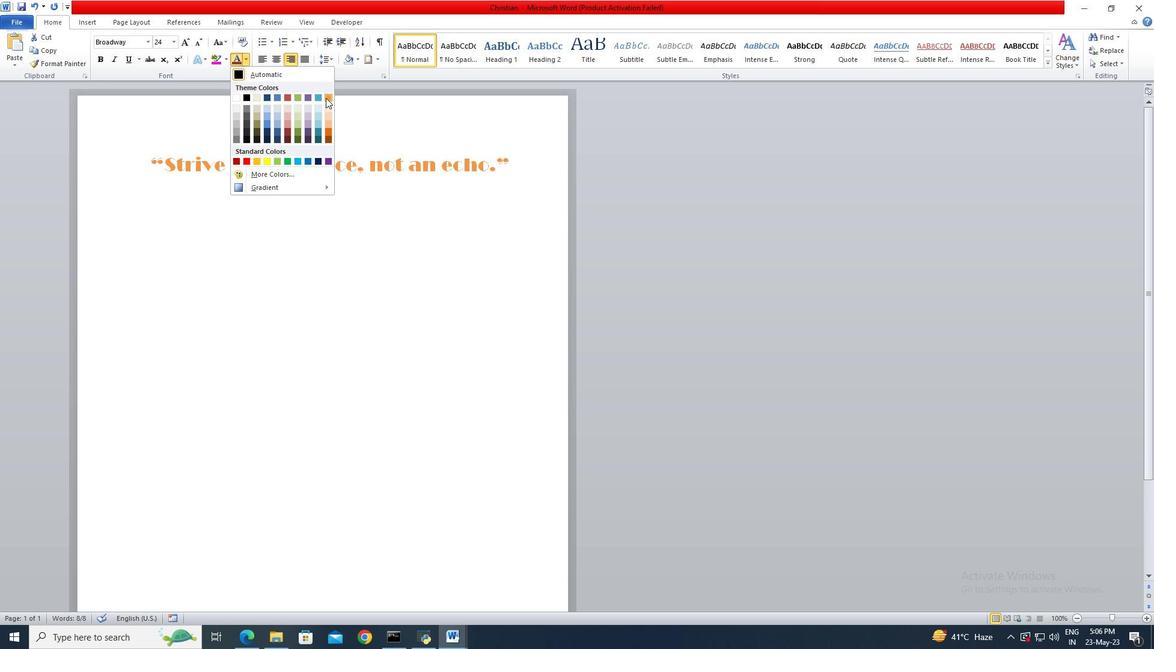 
Action: Mouse moved to (322, 213)
Screenshot: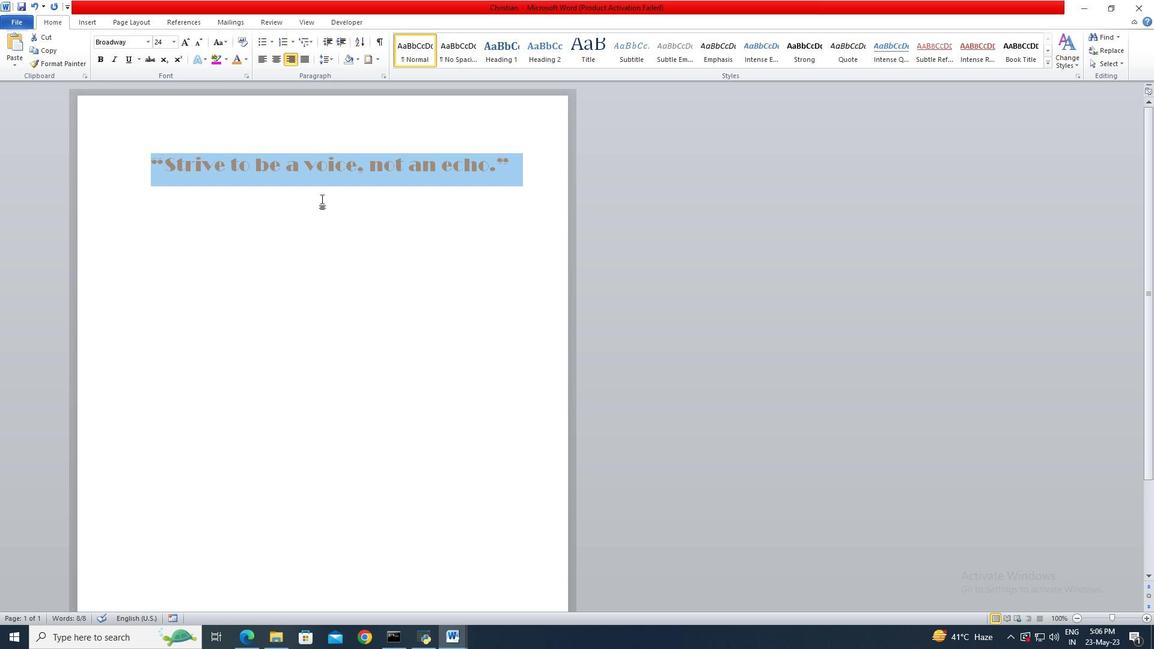 
Action: Mouse pressed left at (322, 213)
Screenshot: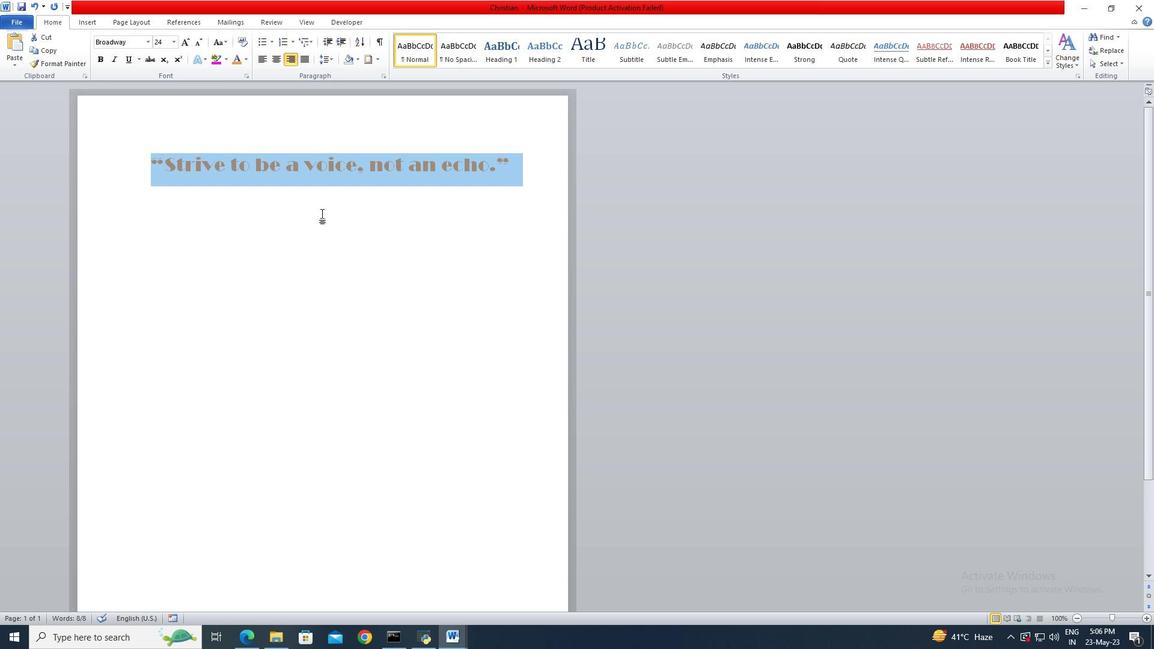 
